 Task: Find connections with filter location Watford with filter topic #Tipswith filter profile language French with filter current company Capillary Technologies with filter school Mahatma Gandhi Kashi Vidyapeeth with filter industry Events Services with filter service category Auto Insurance with filter keywords title Sales Engineer
Action: Mouse moved to (573, 79)
Screenshot: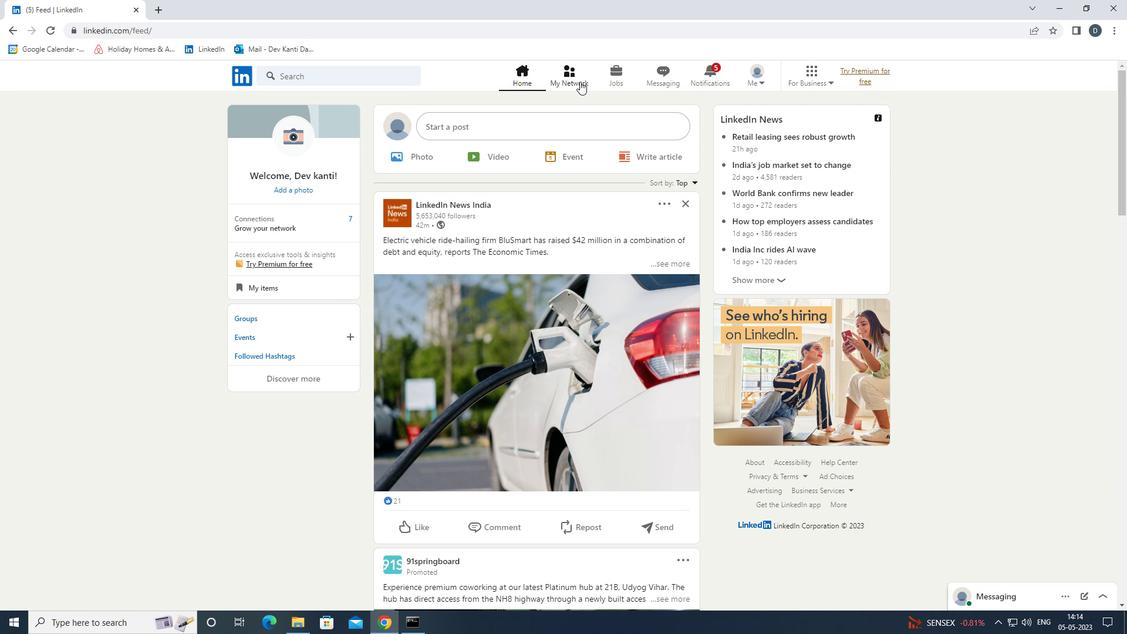 
Action: Mouse pressed left at (573, 79)
Screenshot: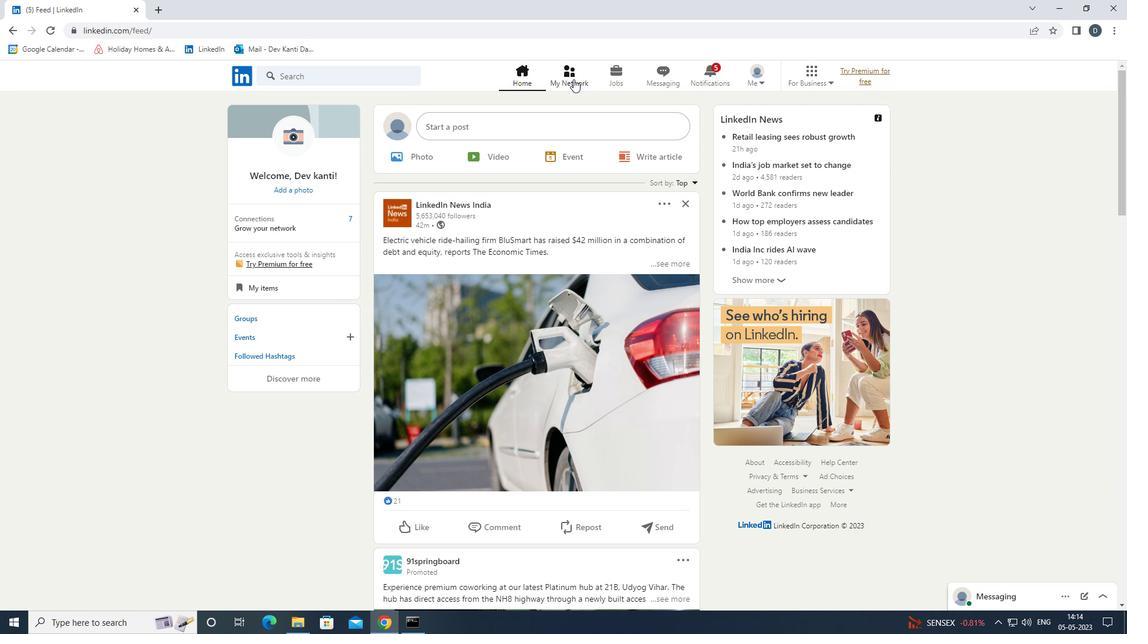 
Action: Mouse moved to (388, 136)
Screenshot: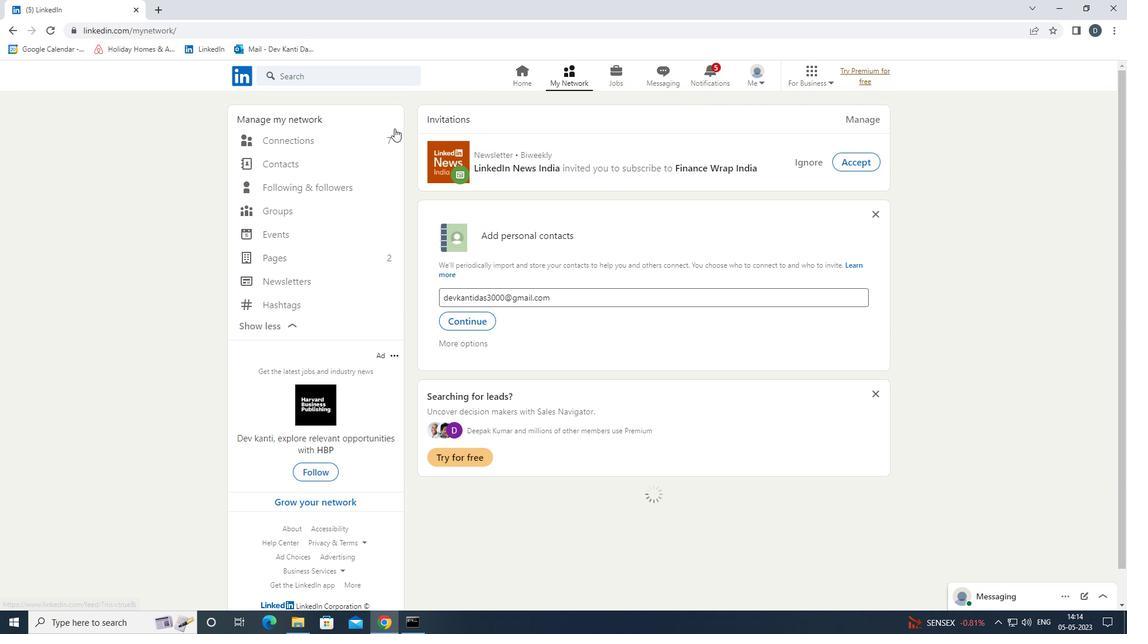 
Action: Mouse pressed left at (388, 136)
Screenshot: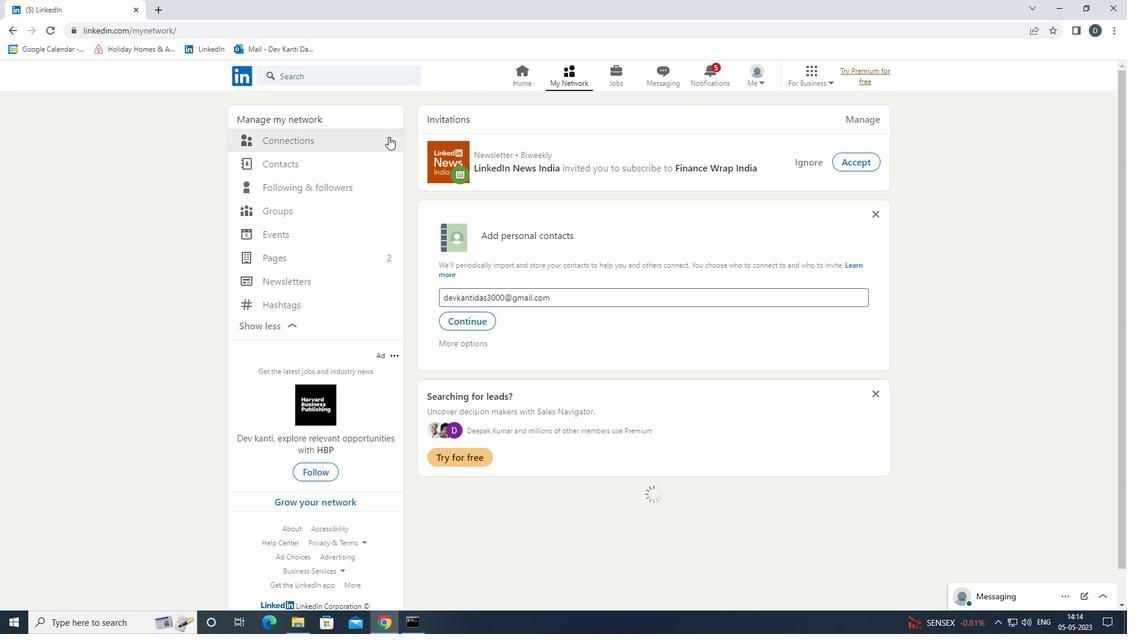 
Action: Mouse moved to (650, 137)
Screenshot: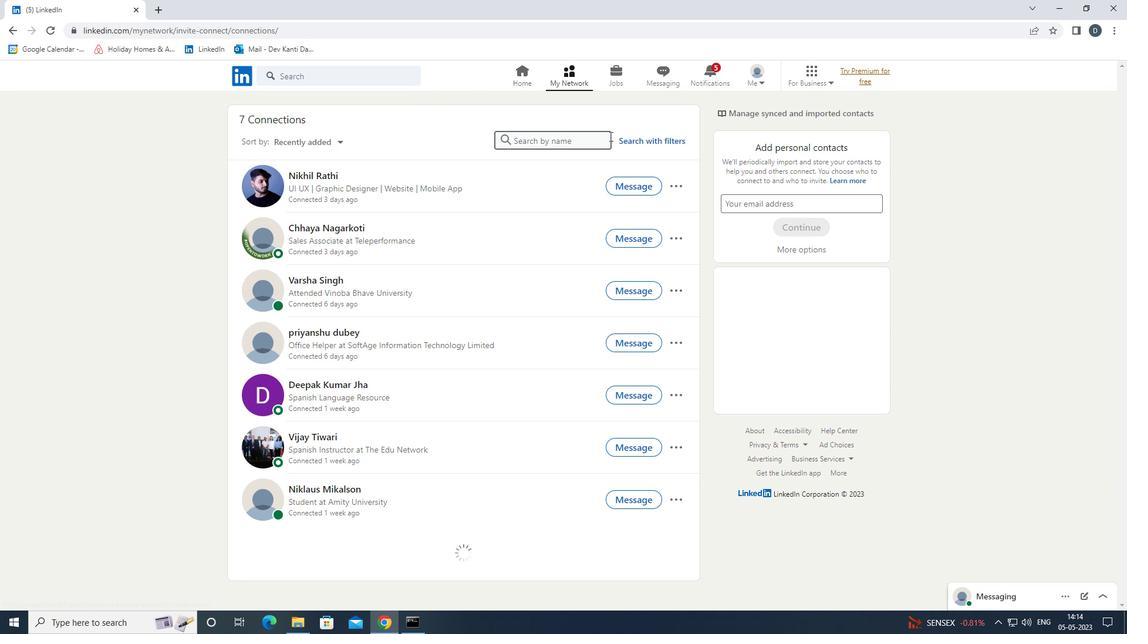 
Action: Mouse pressed left at (650, 137)
Screenshot: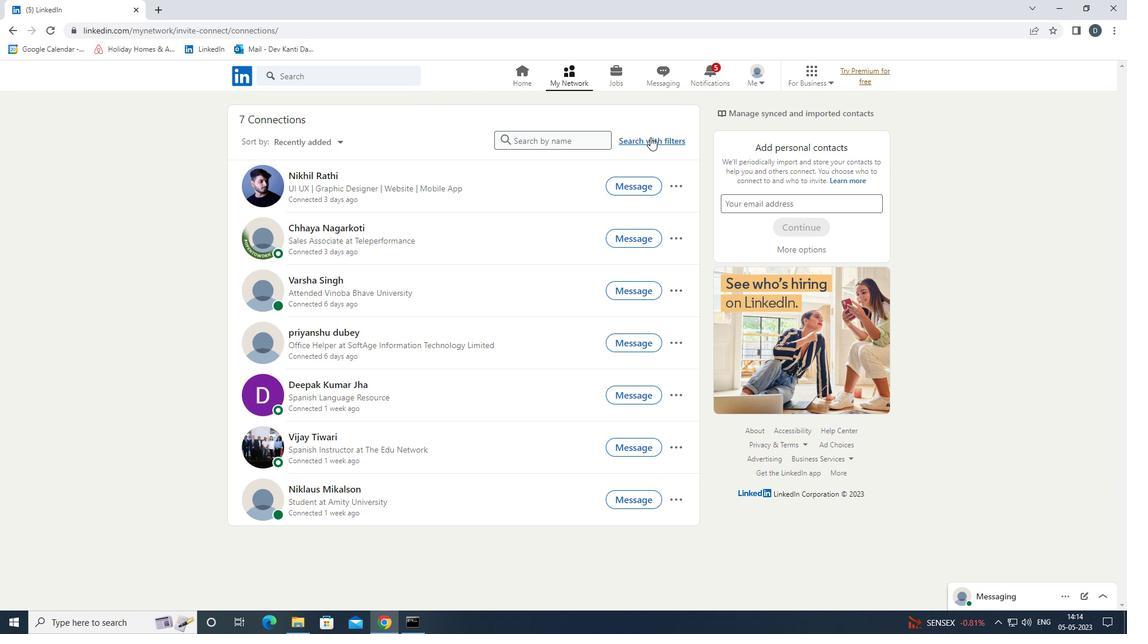 
Action: Mouse moved to (597, 108)
Screenshot: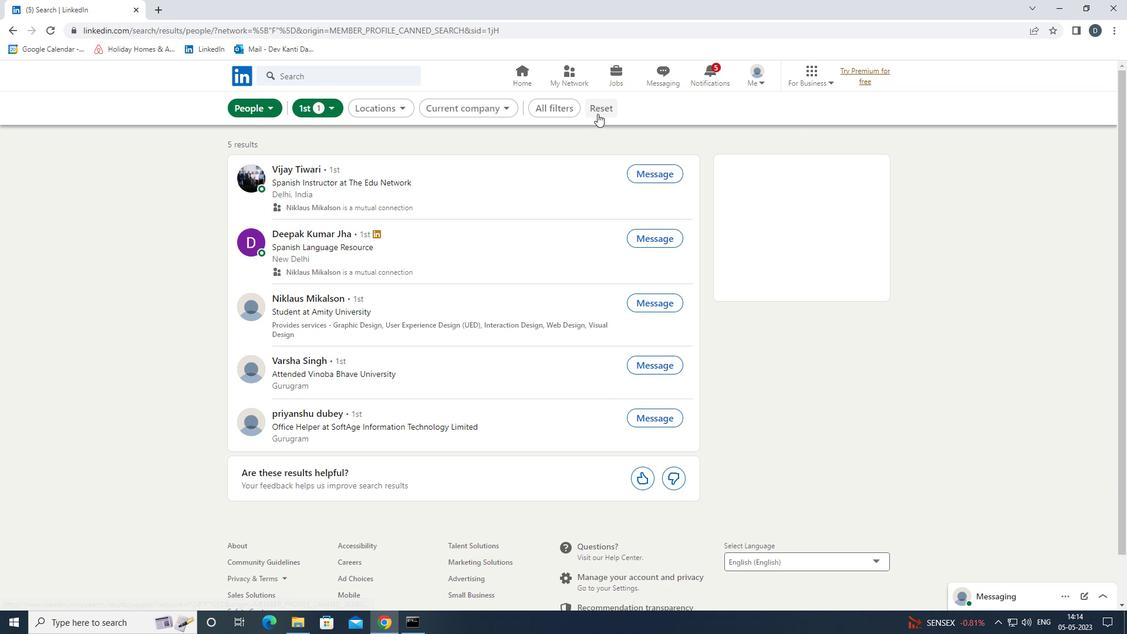 
Action: Mouse pressed left at (597, 108)
Screenshot: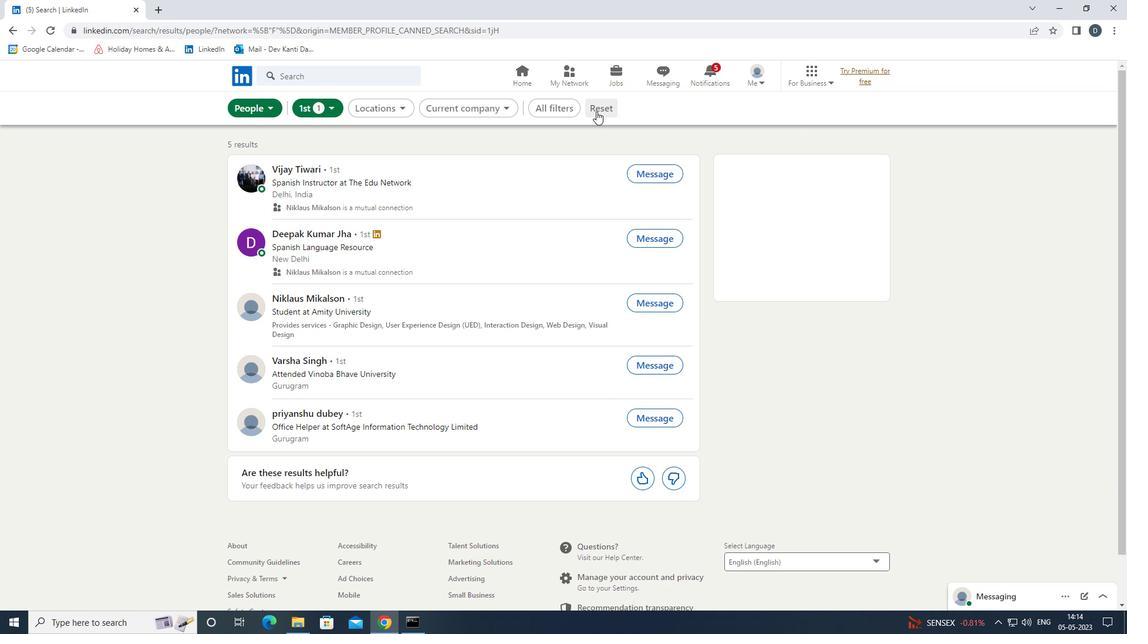 
Action: Mouse moved to (581, 105)
Screenshot: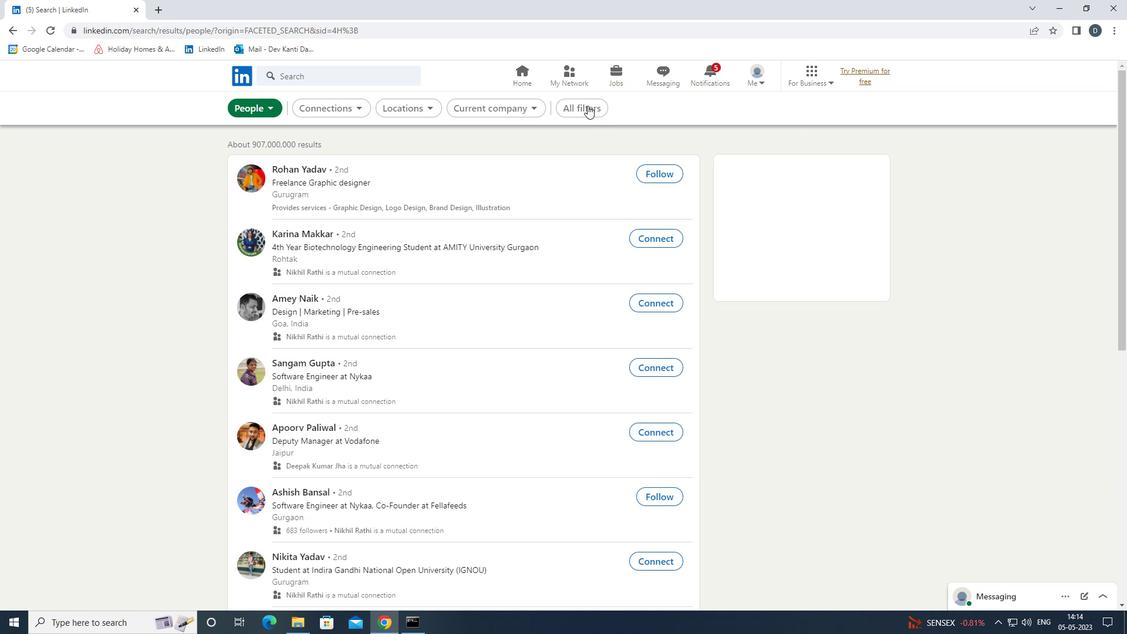 
Action: Mouse pressed left at (581, 105)
Screenshot: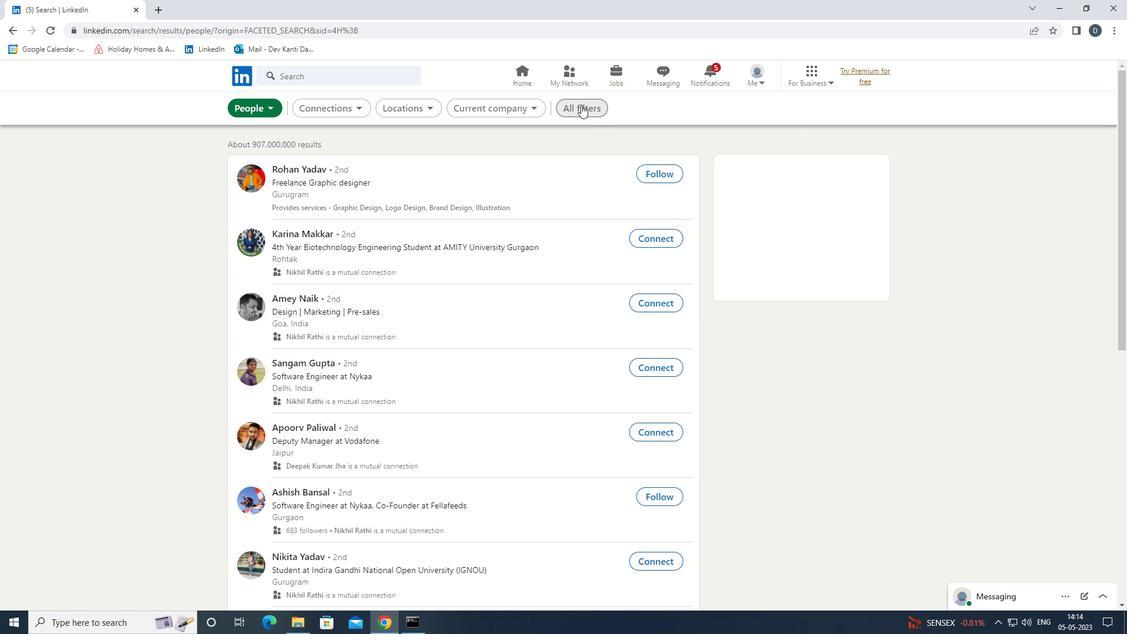 
Action: Mouse moved to (942, 340)
Screenshot: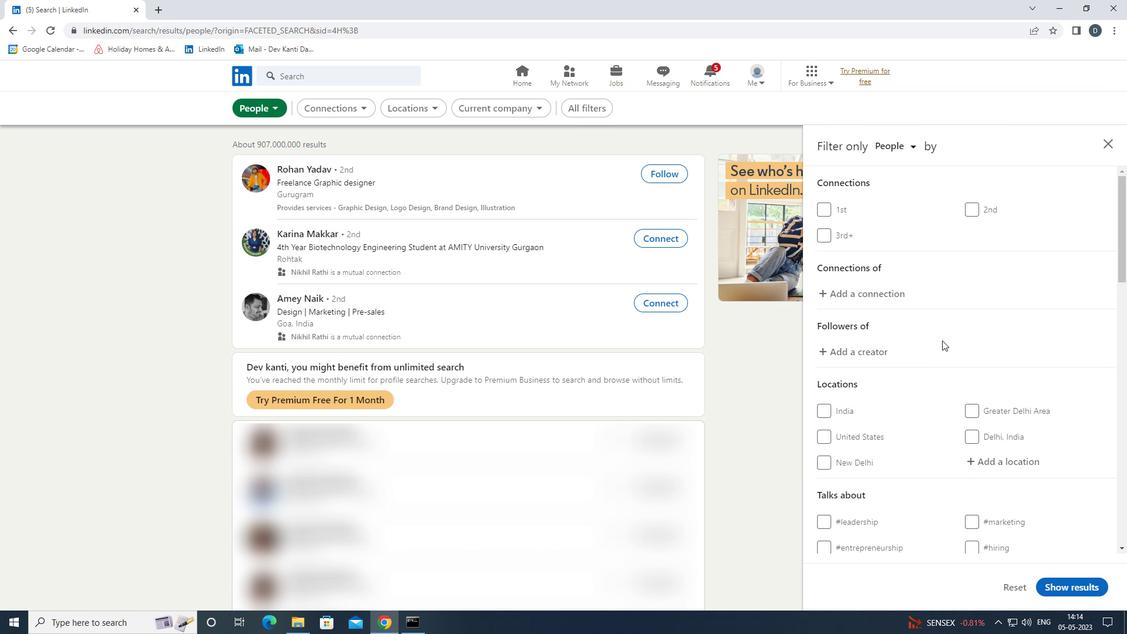 
Action: Mouse scrolled (942, 340) with delta (0, 0)
Screenshot: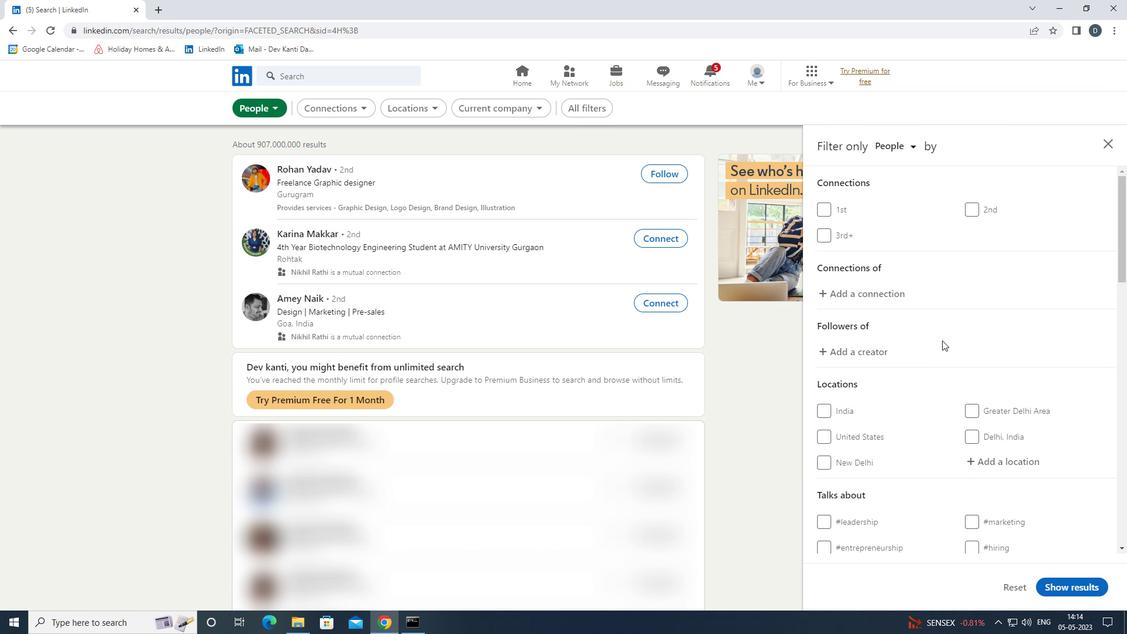
Action: Mouse moved to (944, 341)
Screenshot: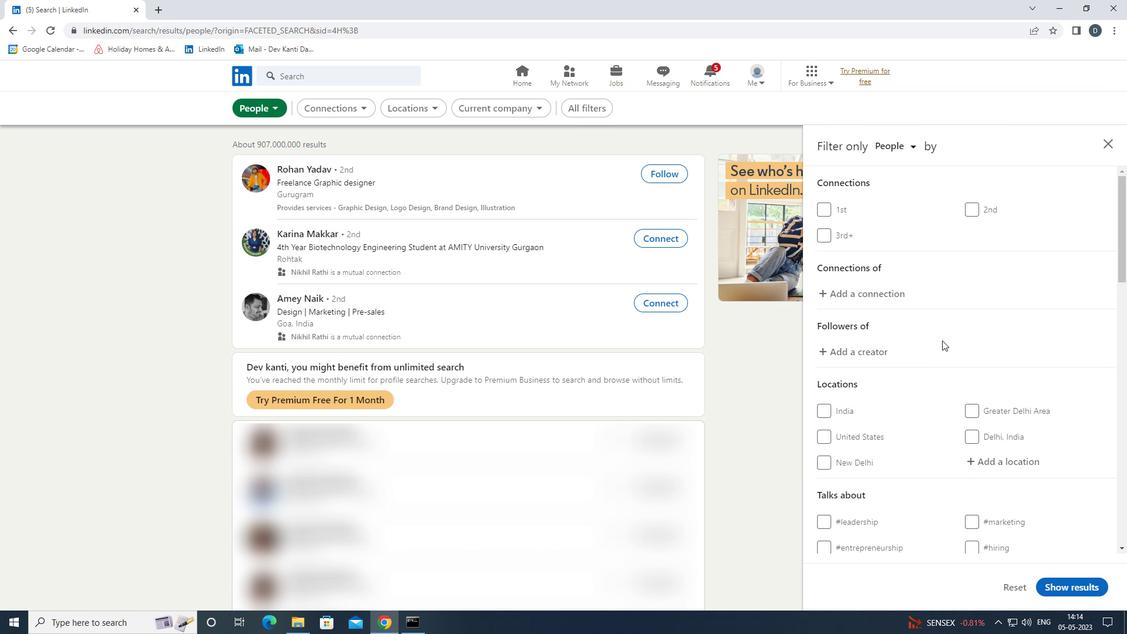 
Action: Mouse scrolled (944, 341) with delta (0, 0)
Screenshot: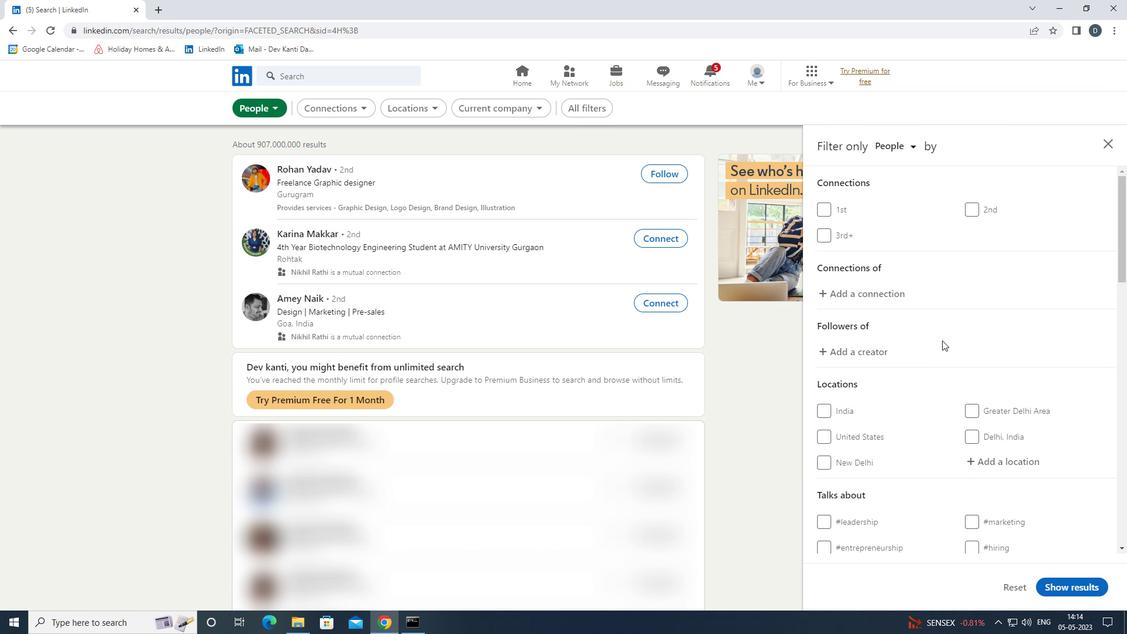 
Action: Mouse moved to (980, 342)
Screenshot: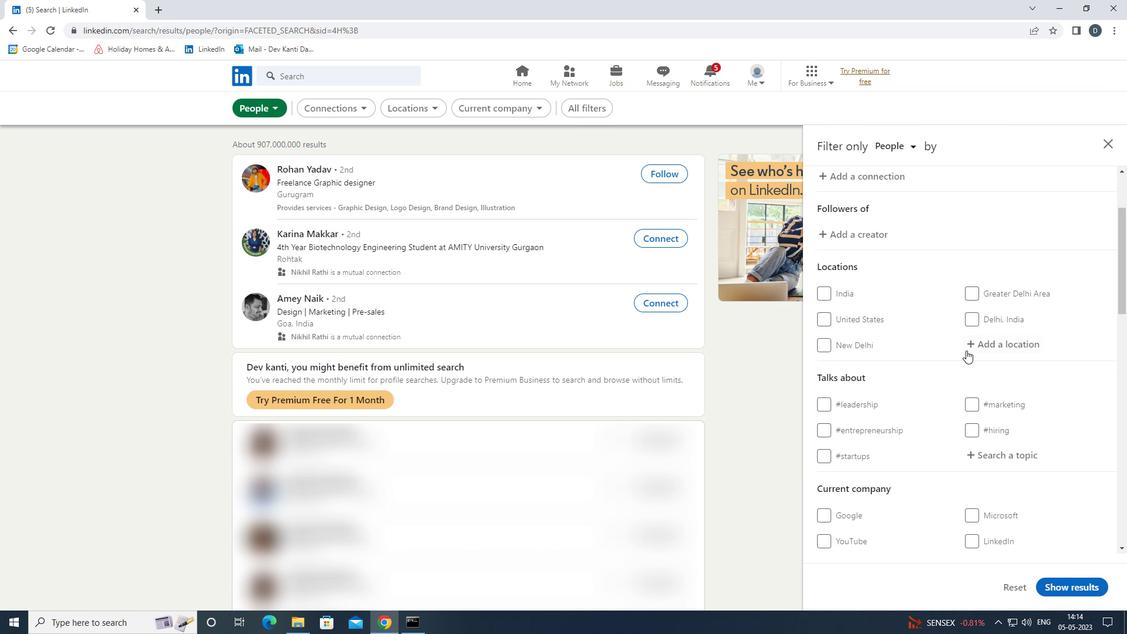 
Action: Mouse pressed left at (980, 342)
Screenshot: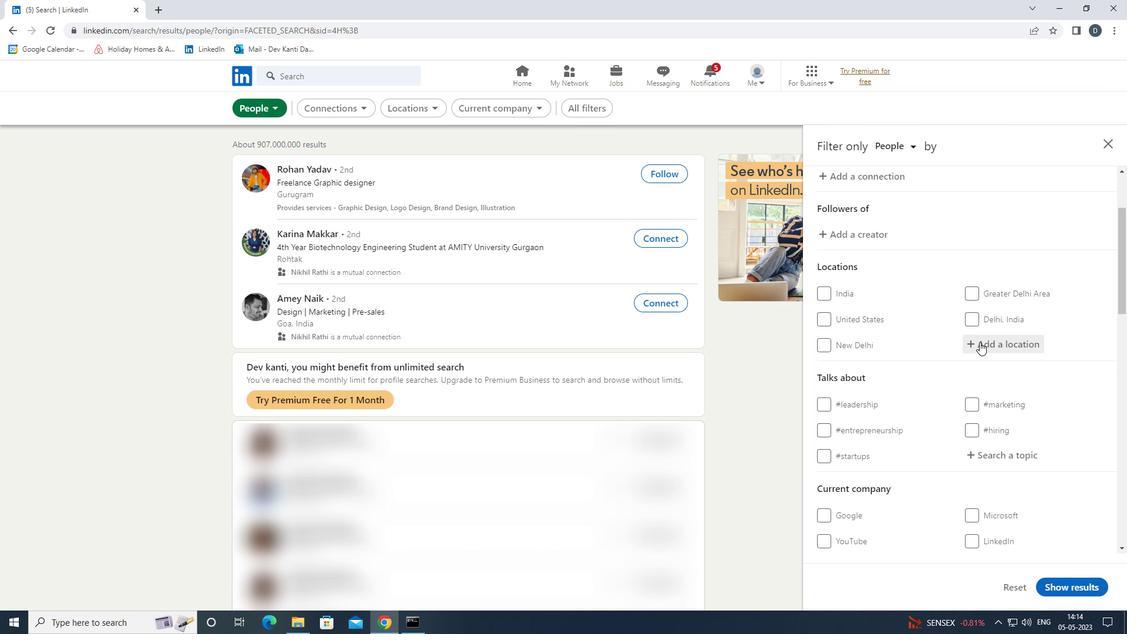 
Action: Key pressed <Key.shift><Key.shift><Key.shift><Key.shift><Key.shift><Key.shift><Key.shift>WATFORD<Key.down><Key.enter>
Screenshot: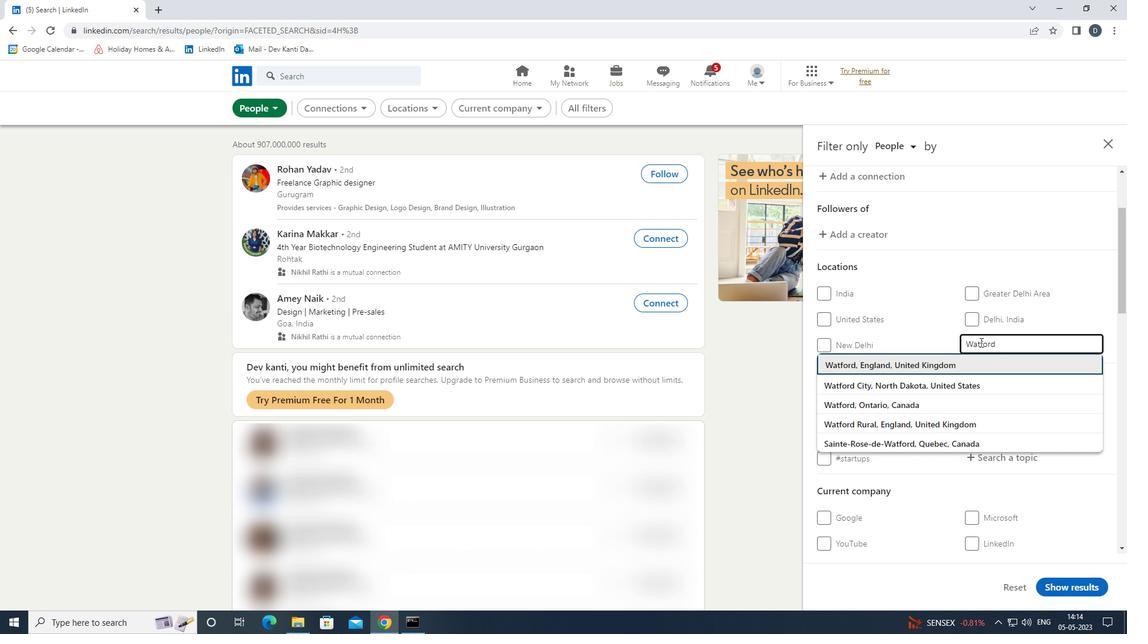 
Action: Mouse moved to (980, 337)
Screenshot: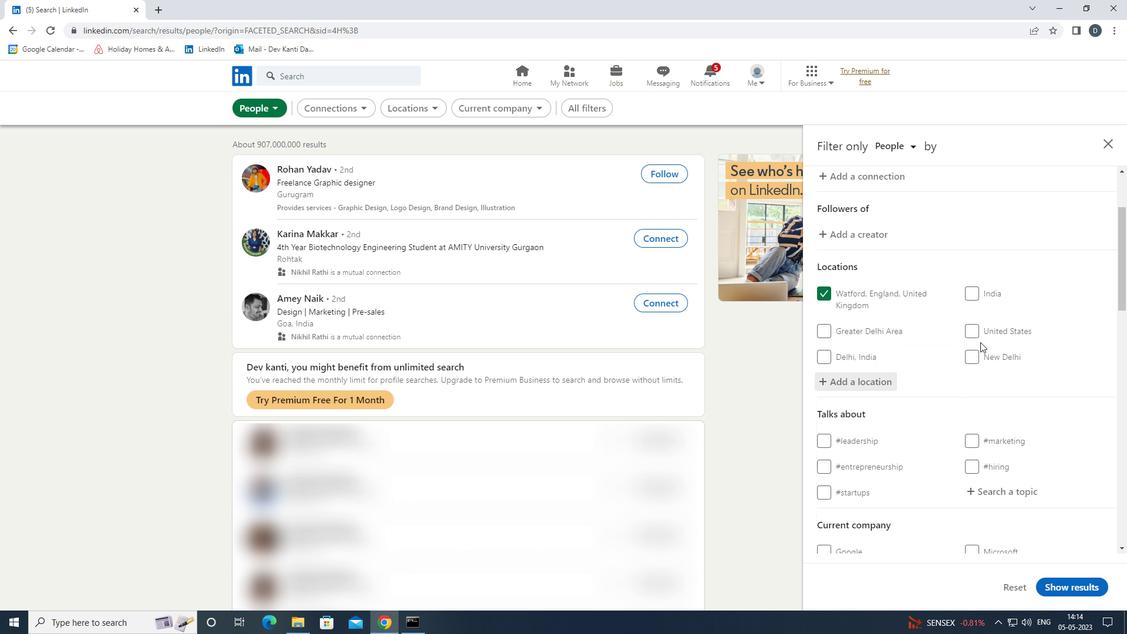 
Action: Mouse scrolled (980, 337) with delta (0, 0)
Screenshot: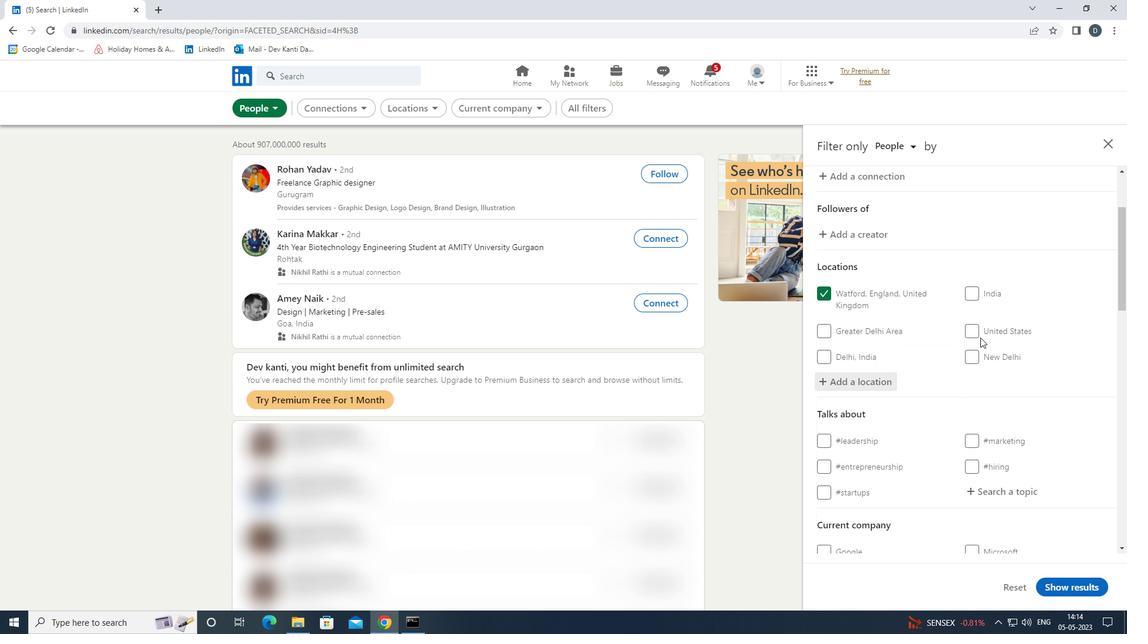 
Action: Mouse scrolled (980, 337) with delta (0, 0)
Screenshot: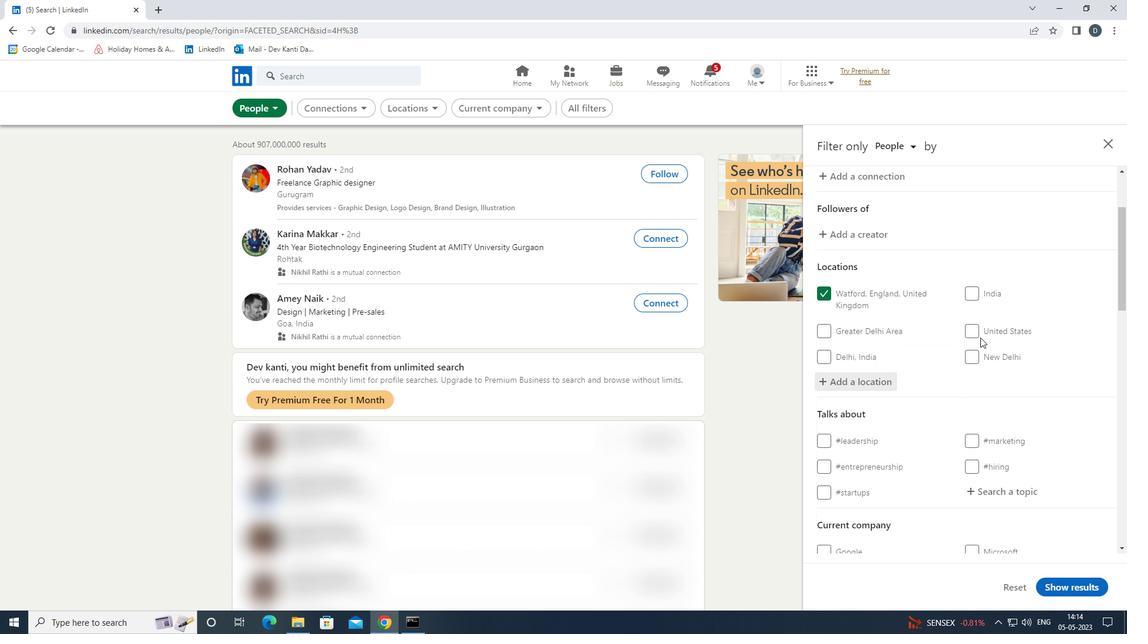 
Action: Mouse moved to (988, 372)
Screenshot: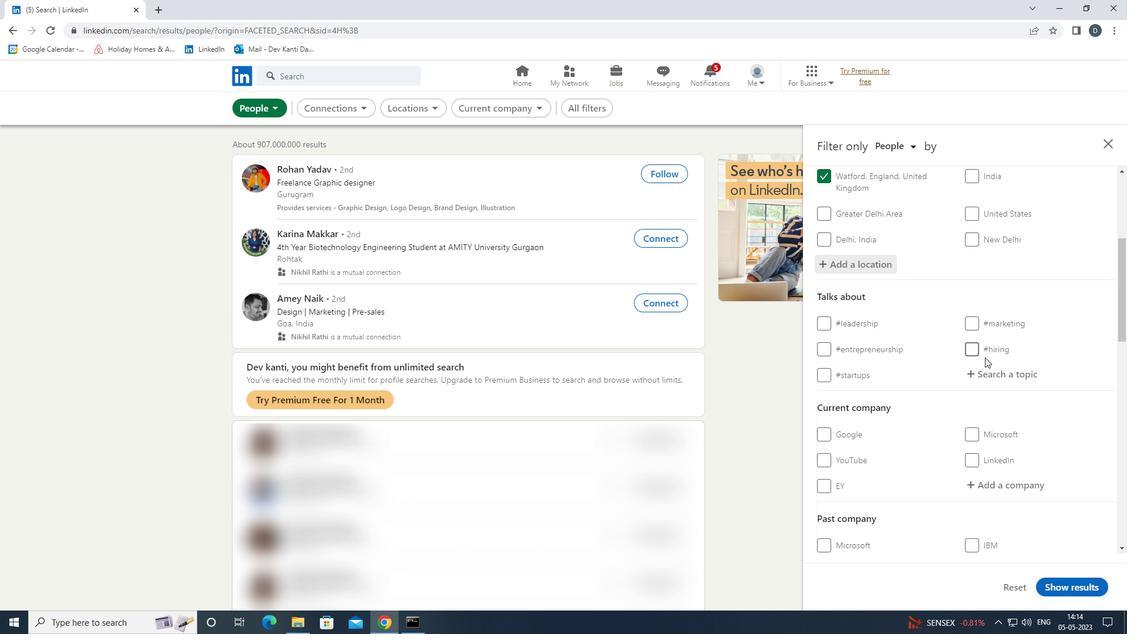 
Action: Mouse pressed left at (988, 372)
Screenshot: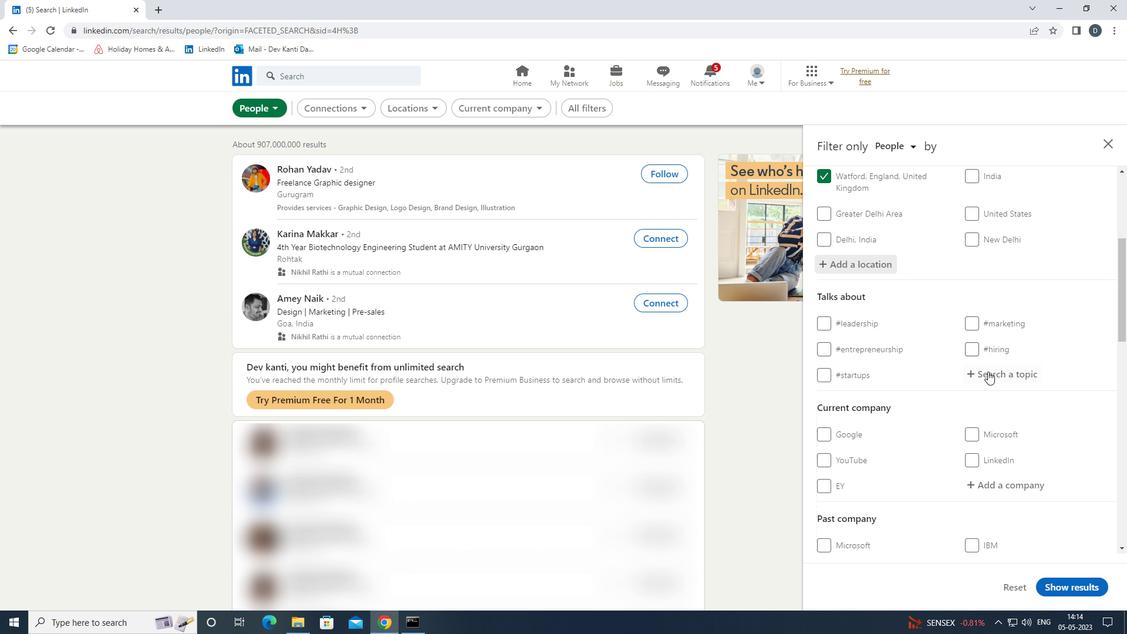 
Action: Mouse moved to (987, 375)
Screenshot: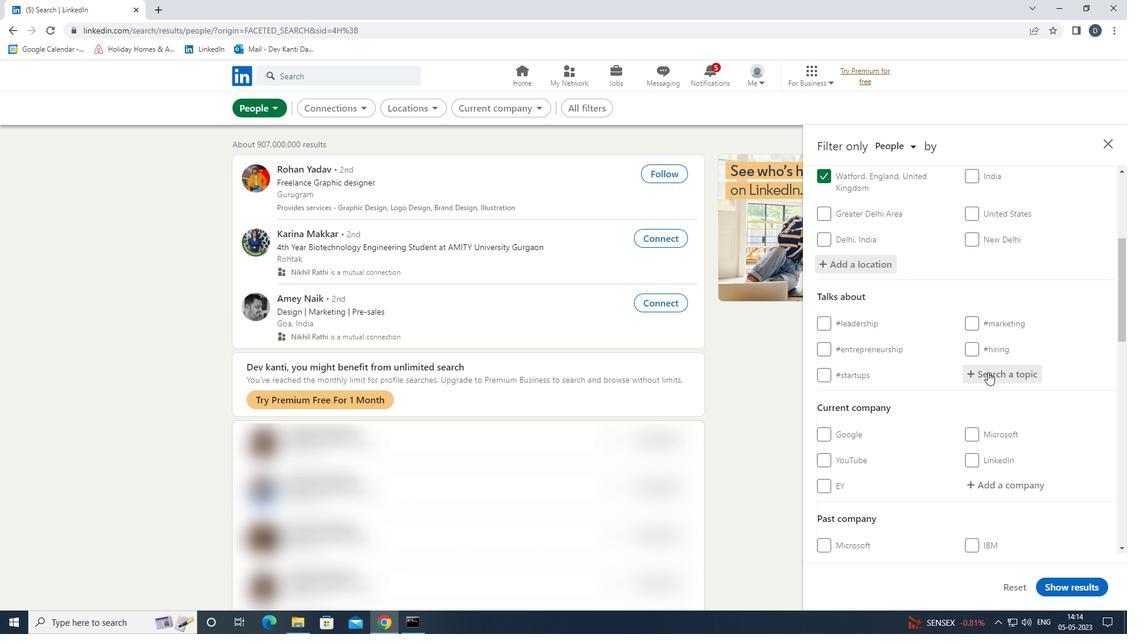 
Action: Key pressed <Key.shift><Key.shift><Key.shift><Key.shift><Key.shift>TIPS<Key.down><Key.enter>
Screenshot: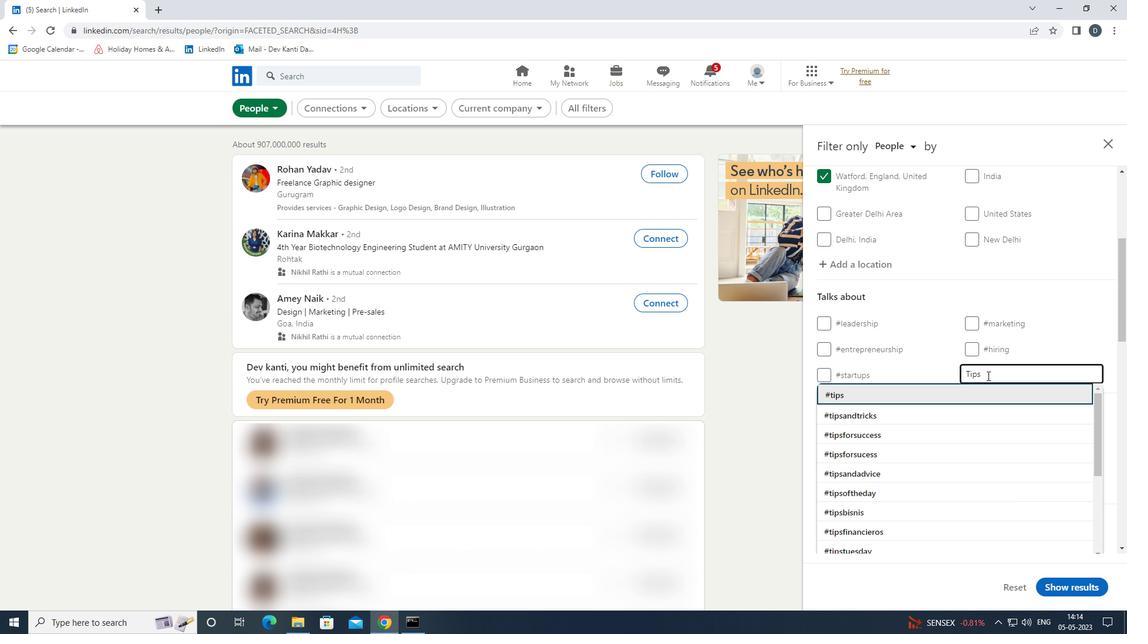 
Action: Mouse moved to (987, 375)
Screenshot: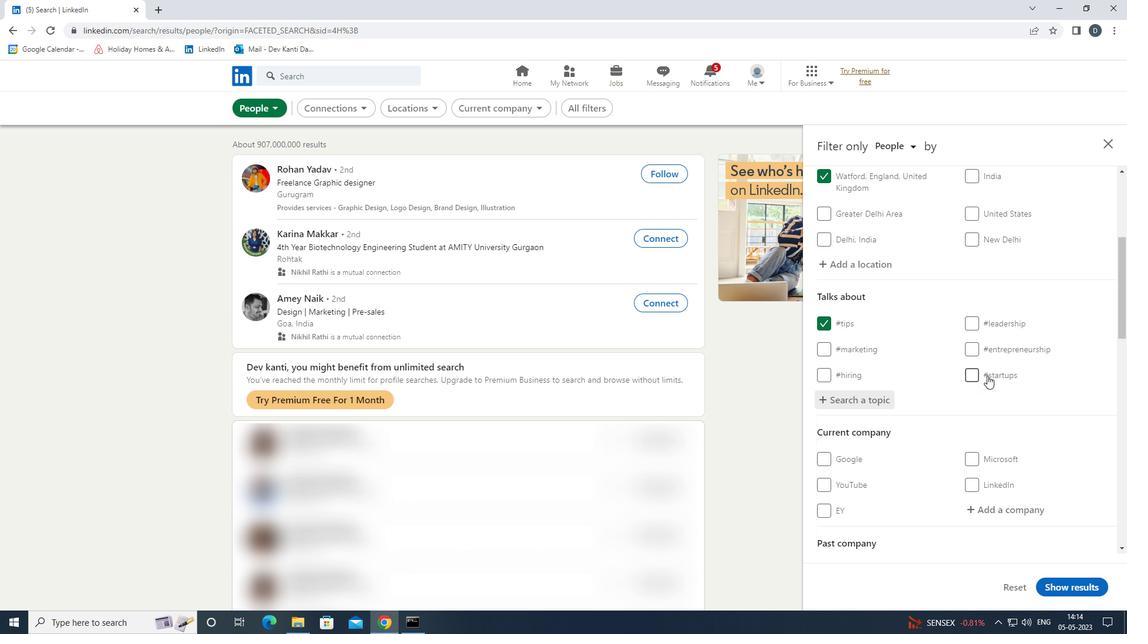 
Action: Mouse scrolled (987, 375) with delta (0, 0)
Screenshot: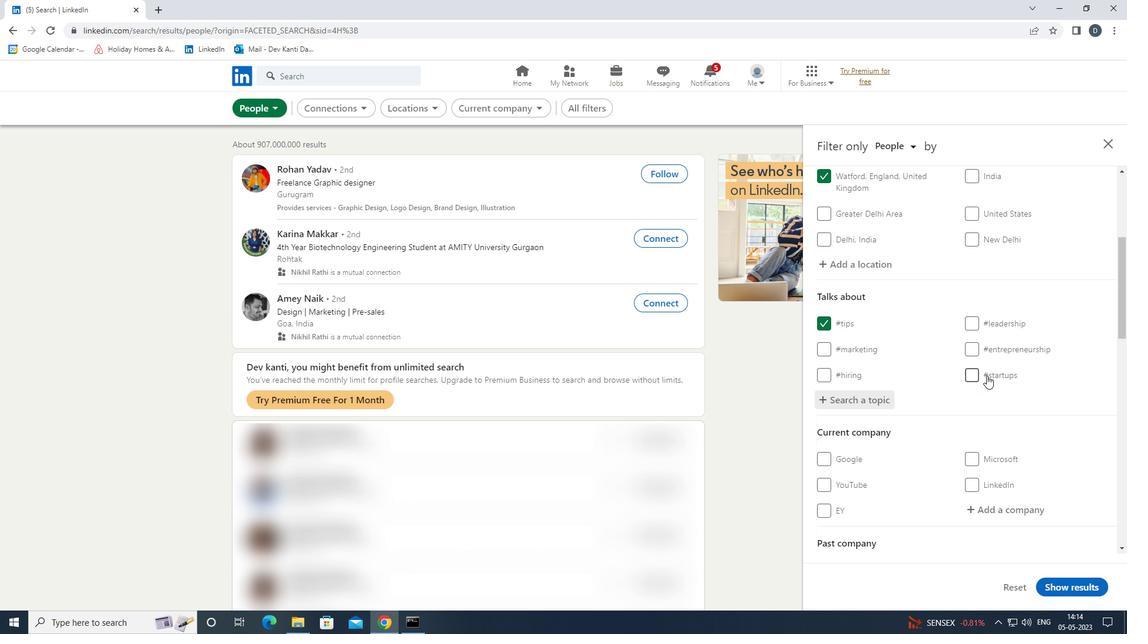 
Action: Mouse scrolled (987, 375) with delta (0, 0)
Screenshot: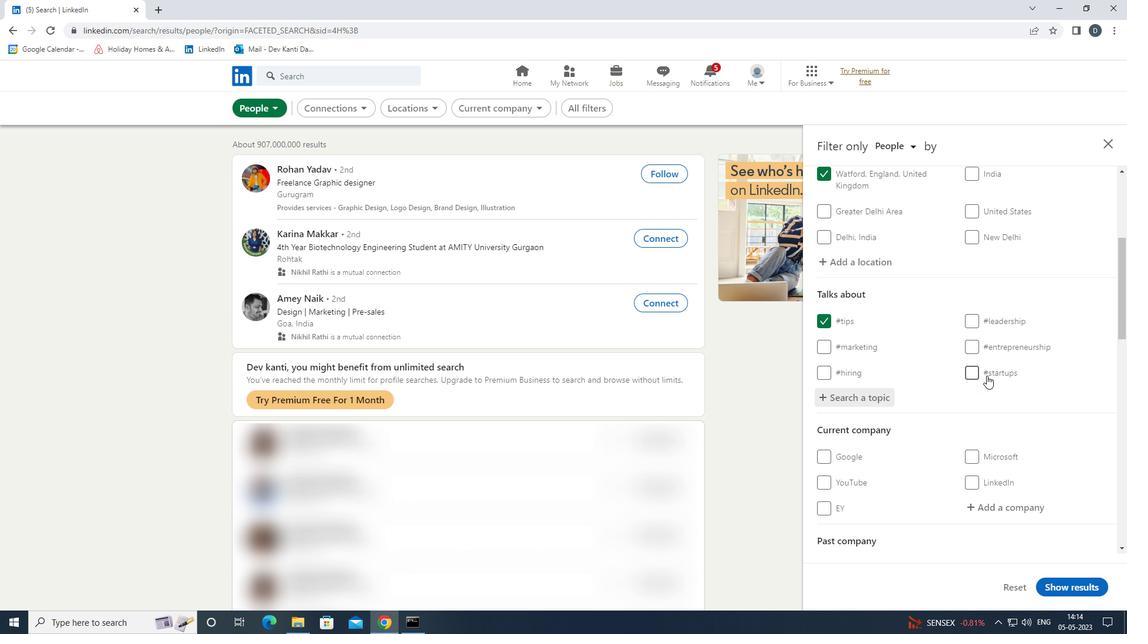 
Action: Mouse moved to (982, 377)
Screenshot: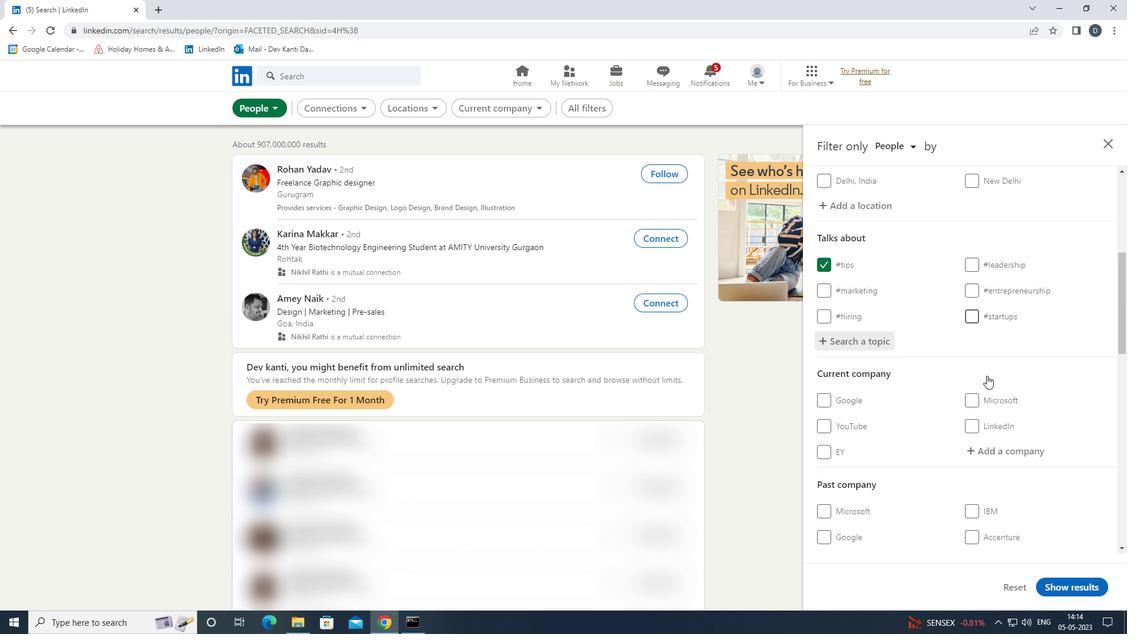 
Action: Mouse scrolled (982, 376) with delta (0, 0)
Screenshot: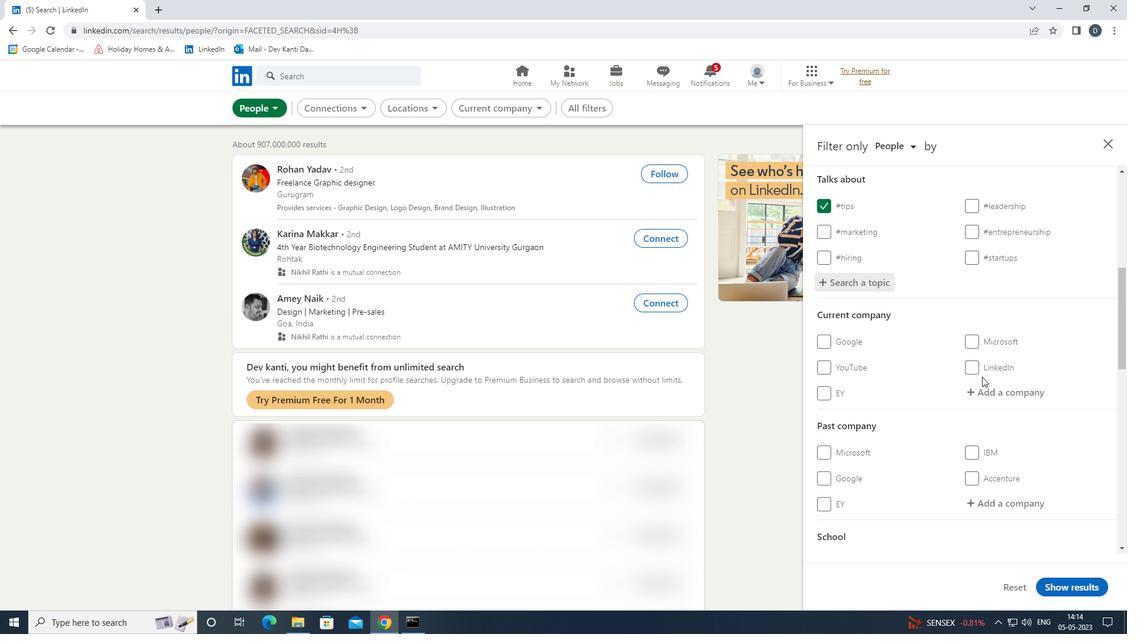 
Action: Mouse scrolled (982, 376) with delta (0, 0)
Screenshot: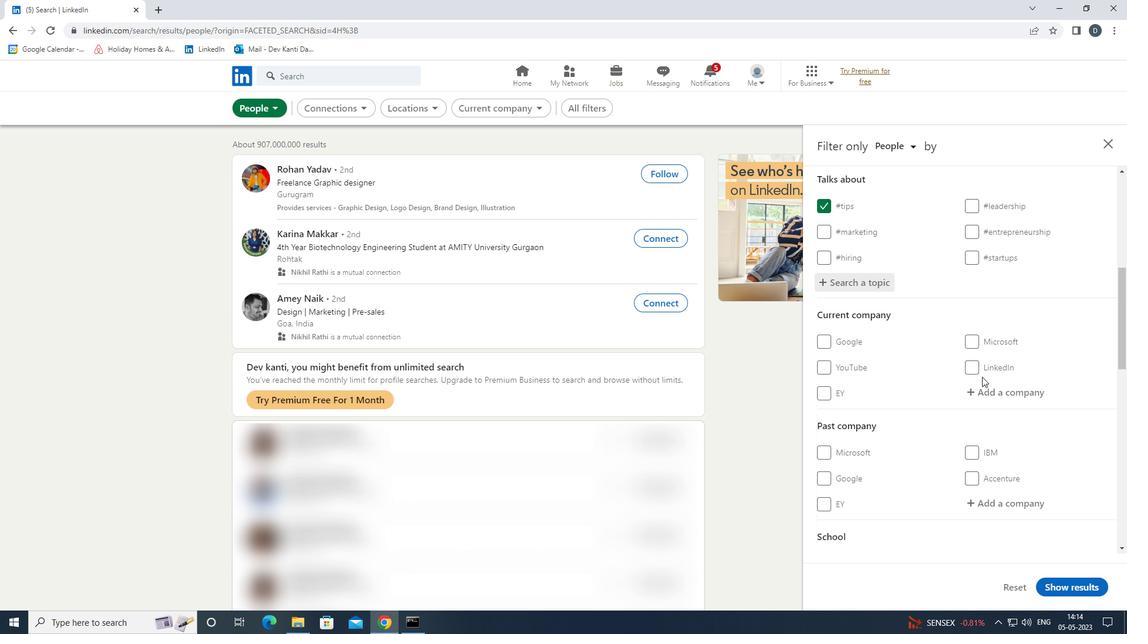 
Action: Mouse scrolled (982, 376) with delta (0, 0)
Screenshot: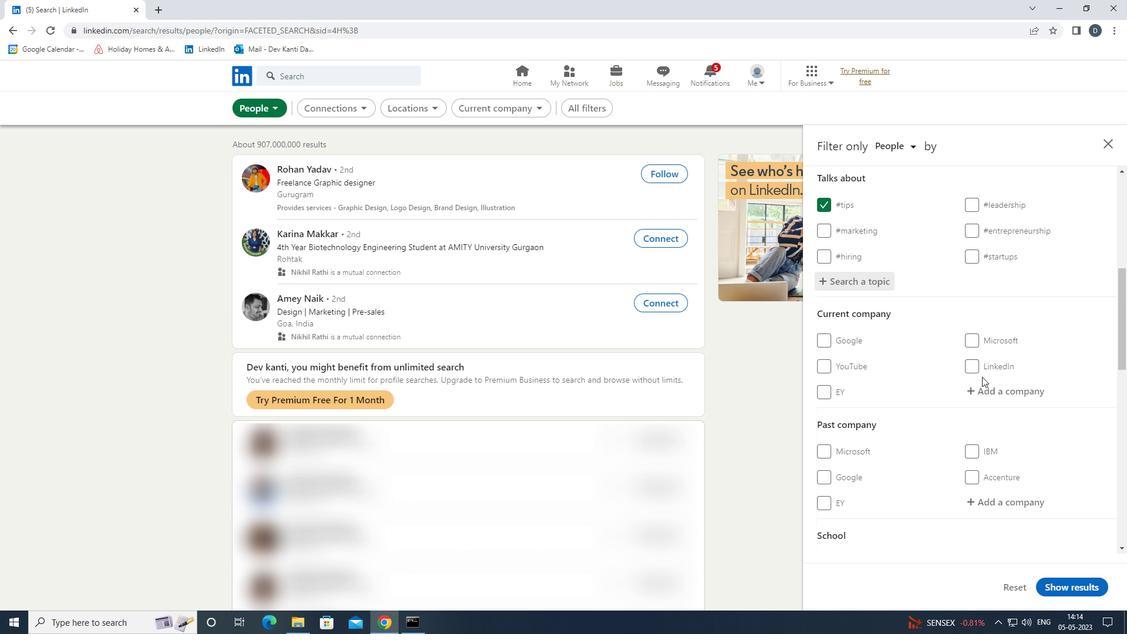
Action: Mouse scrolled (982, 376) with delta (0, 0)
Screenshot: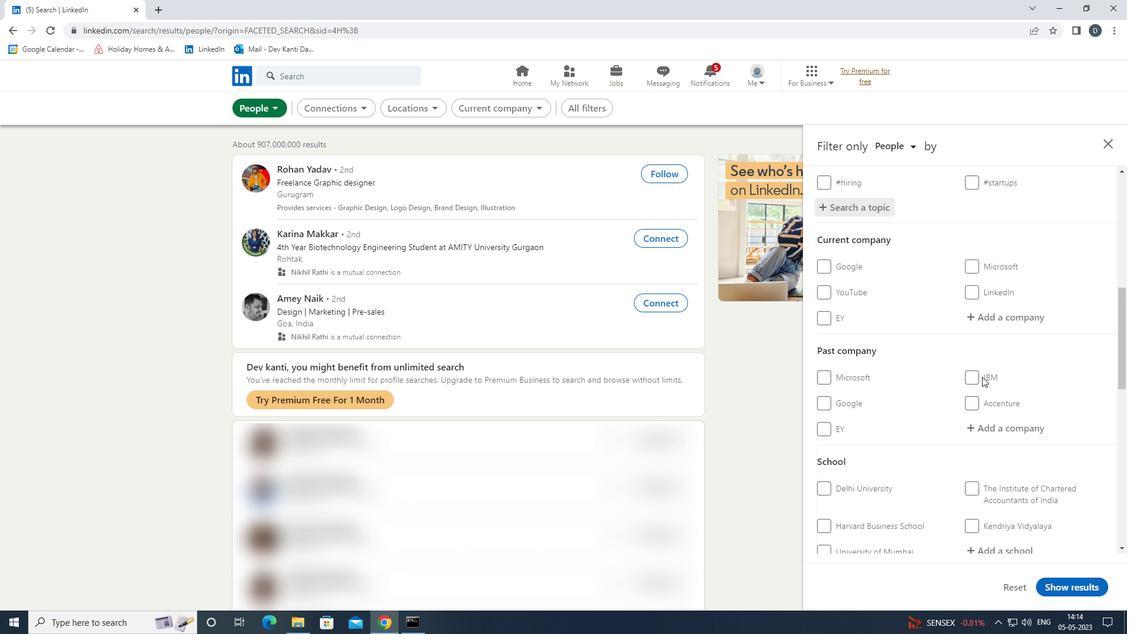
Action: Mouse moved to (982, 377)
Screenshot: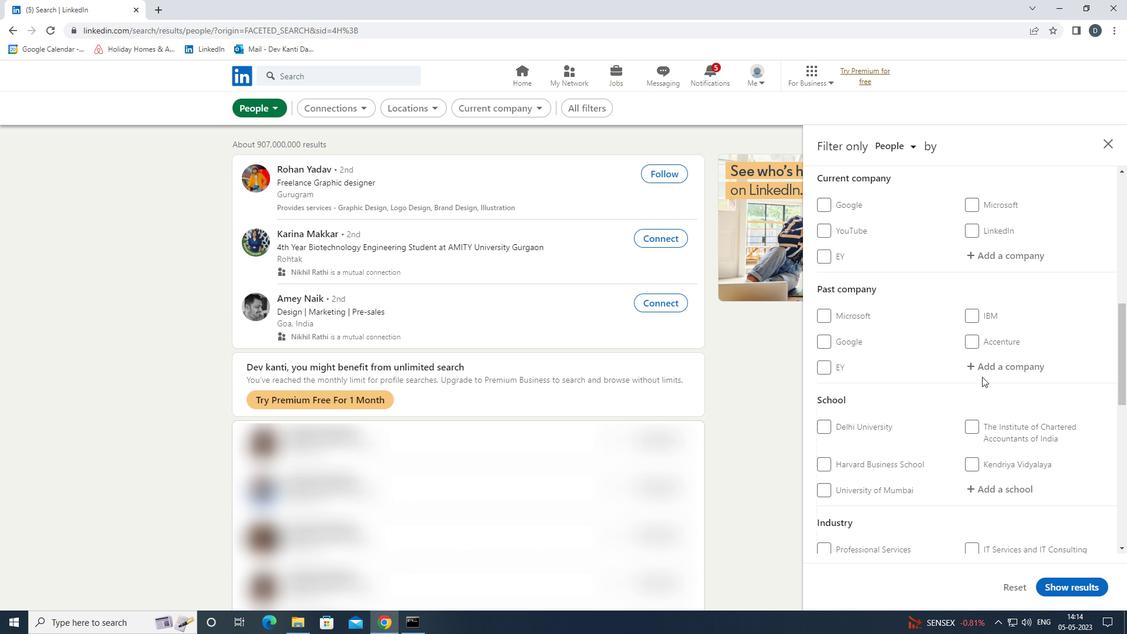 
Action: Mouse scrolled (982, 377) with delta (0, 0)
Screenshot: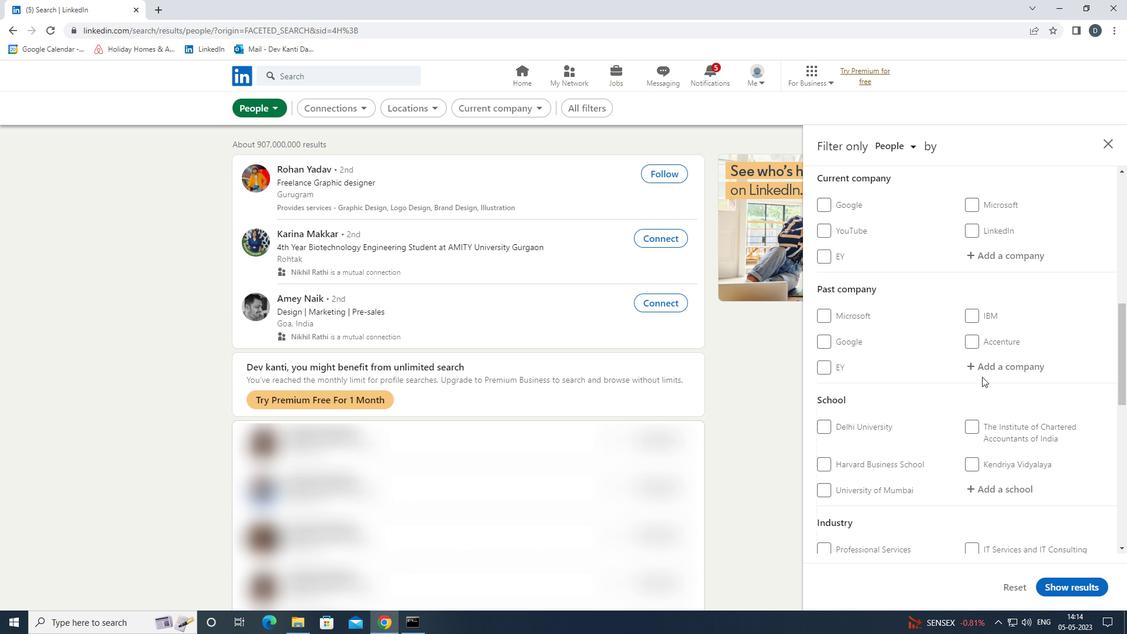 
Action: Mouse scrolled (982, 377) with delta (0, 0)
Screenshot: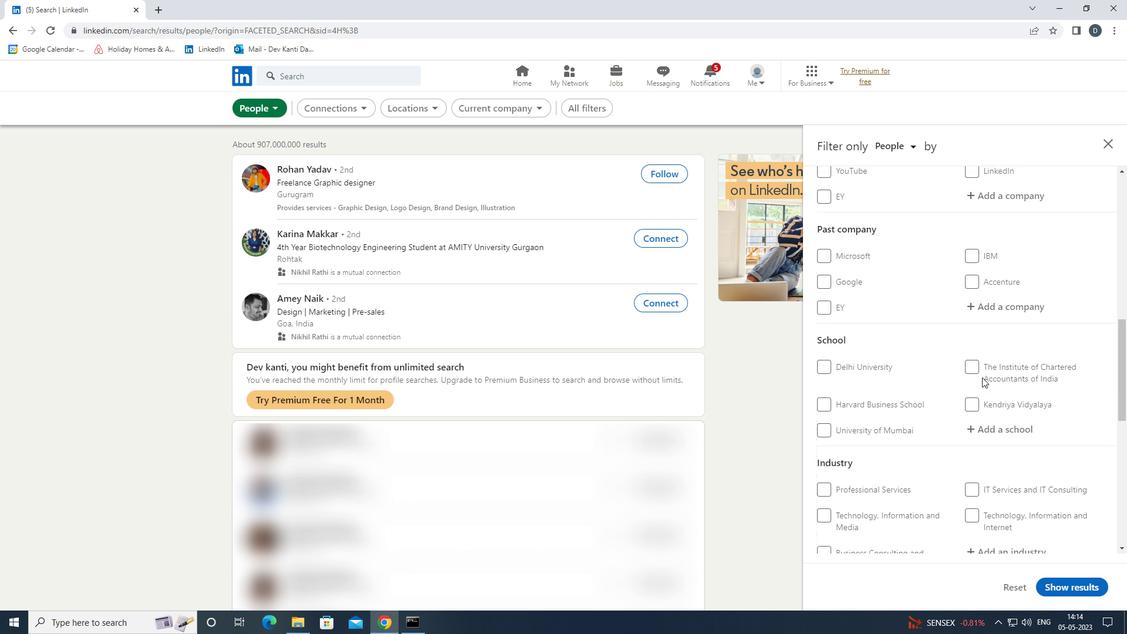 
Action: Mouse moved to (982, 382)
Screenshot: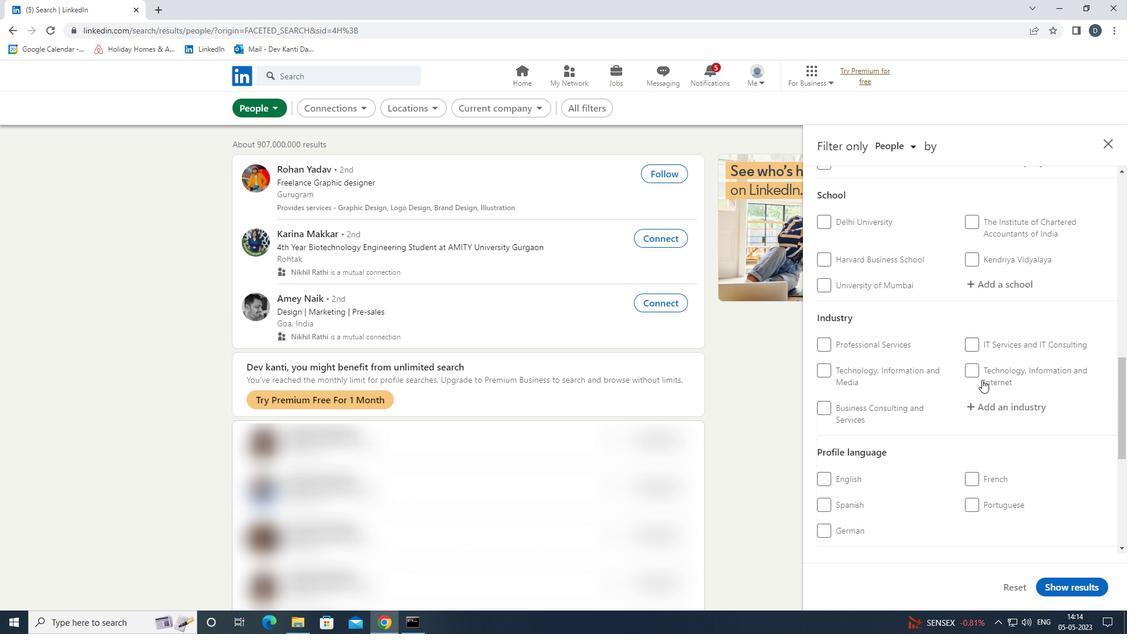 
Action: Mouse scrolled (982, 381) with delta (0, 0)
Screenshot: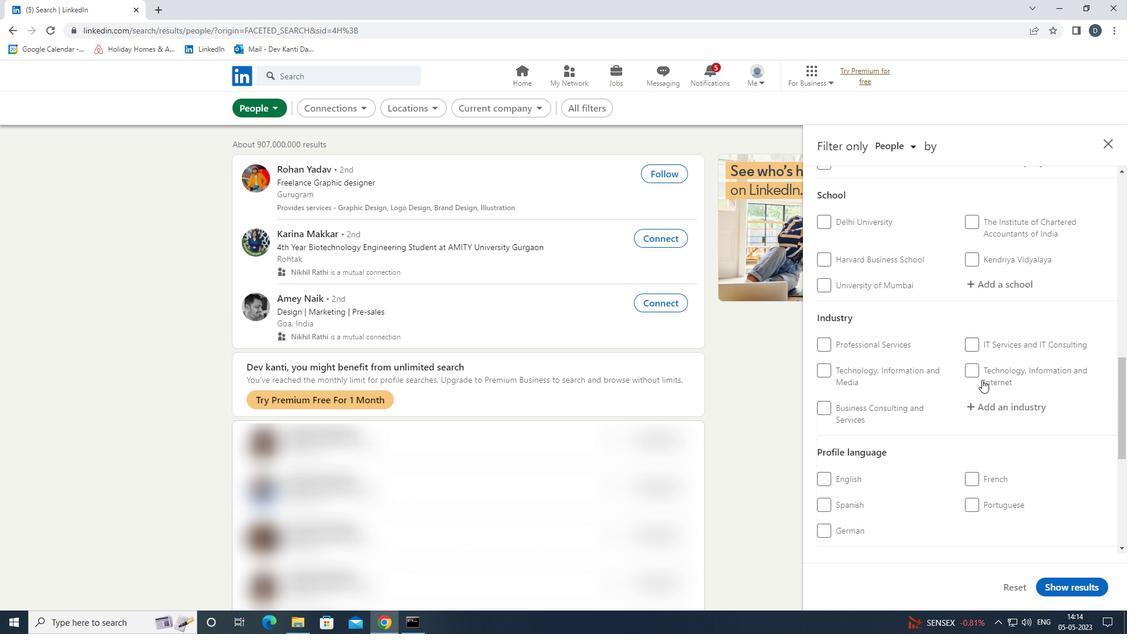 
Action: Mouse moved to (981, 404)
Screenshot: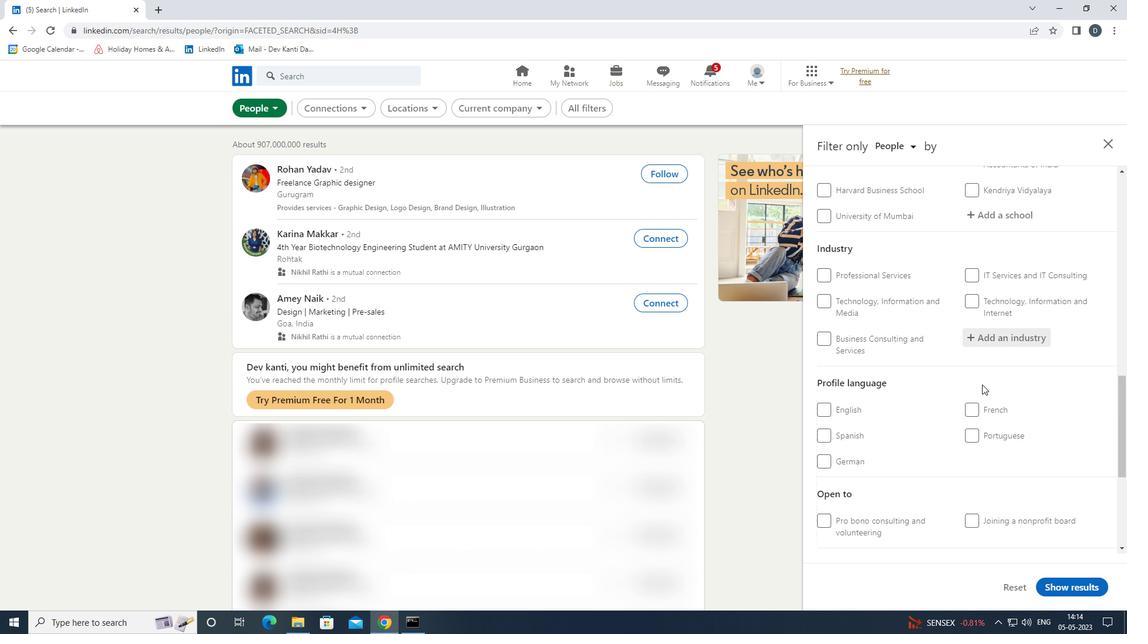 
Action: Mouse pressed left at (981, 404)
Screenshot: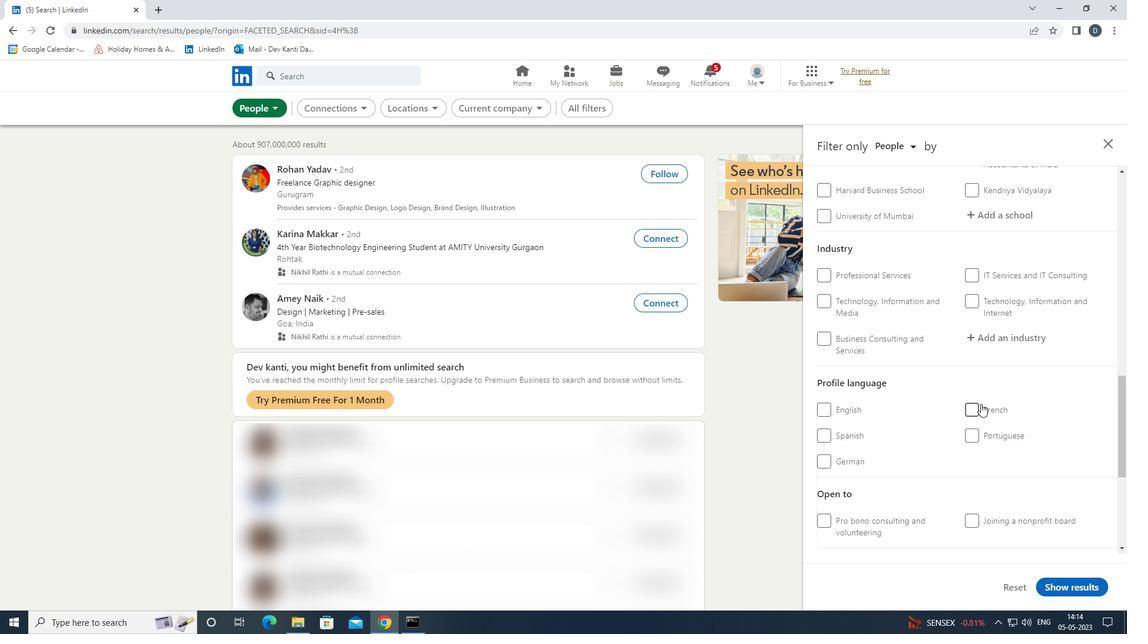 
Action: Mouse scrolled (981, 404) with delta (0, 0)
Screenshot: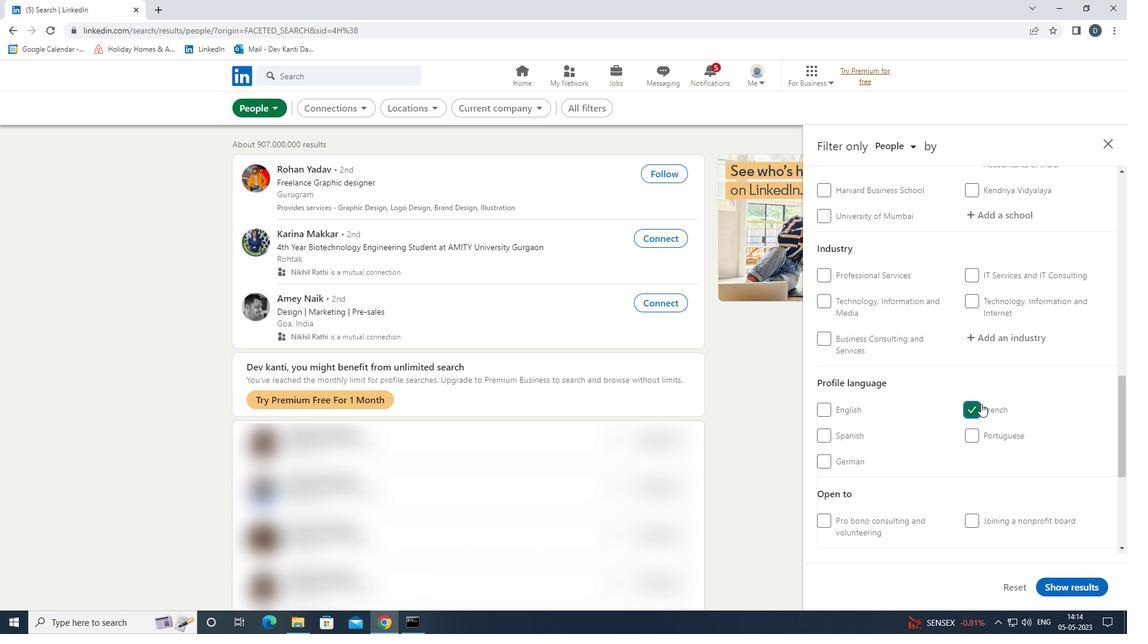 
Action: Mouse scrolled (981, 404) with delta (0, 0)
Screenshot: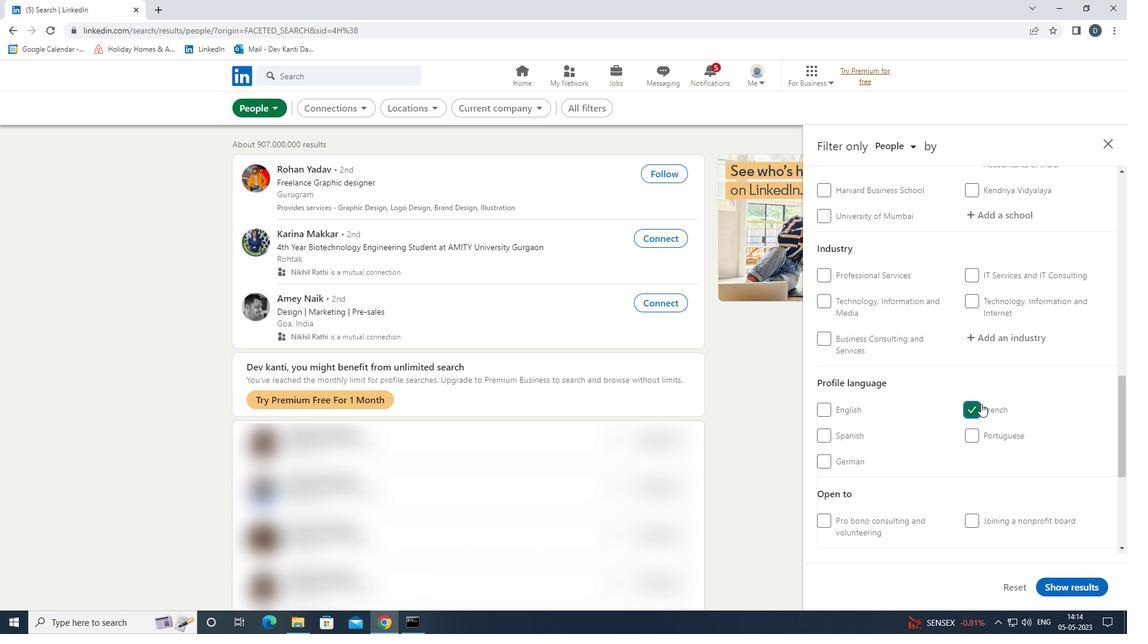 
Action: Mouse scrolled (981, 404) with delta (0, 0)
Screenshot: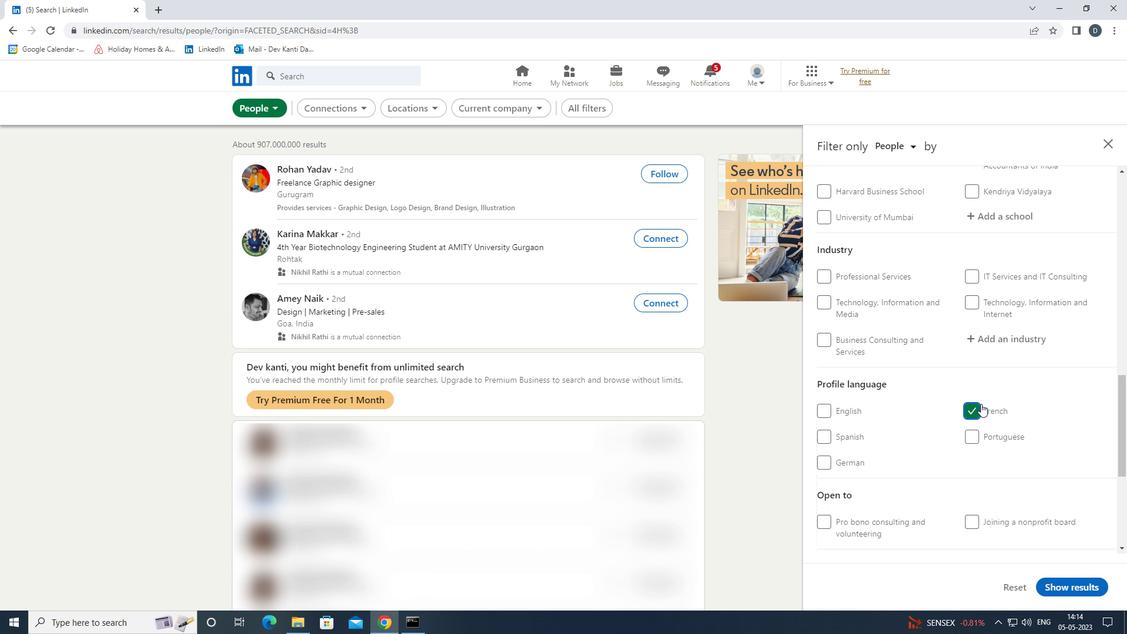 
Action: Mouse scrolled (981, 404) with delta (0, 0)
Screenshot: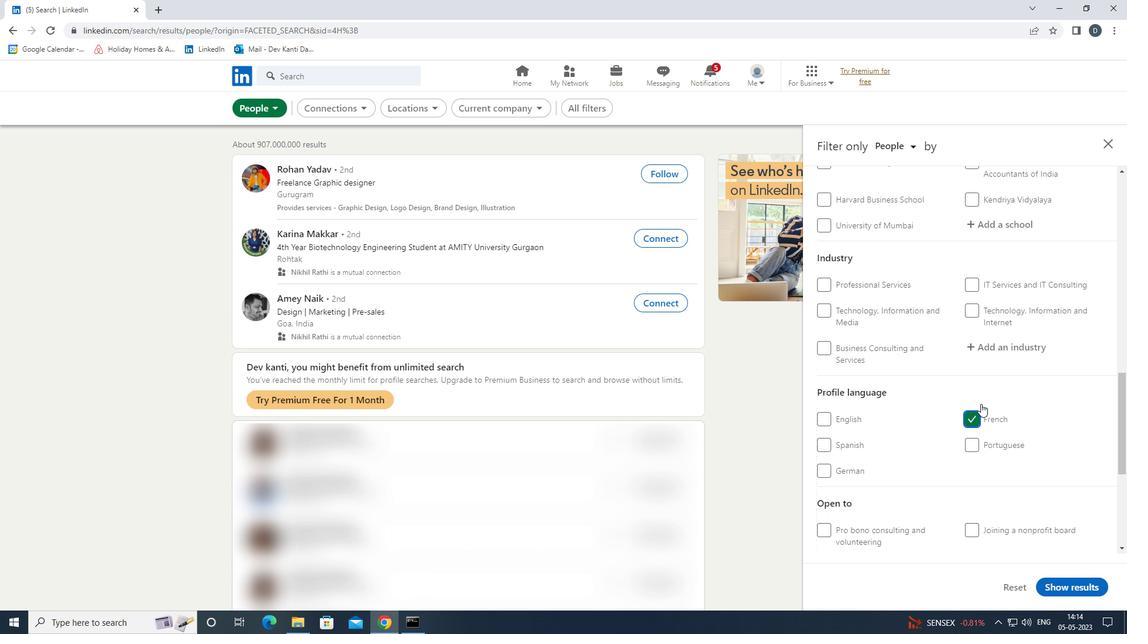 
Action: Mouse scrolled (981, 404) with delta (0, 0)
Screenshot: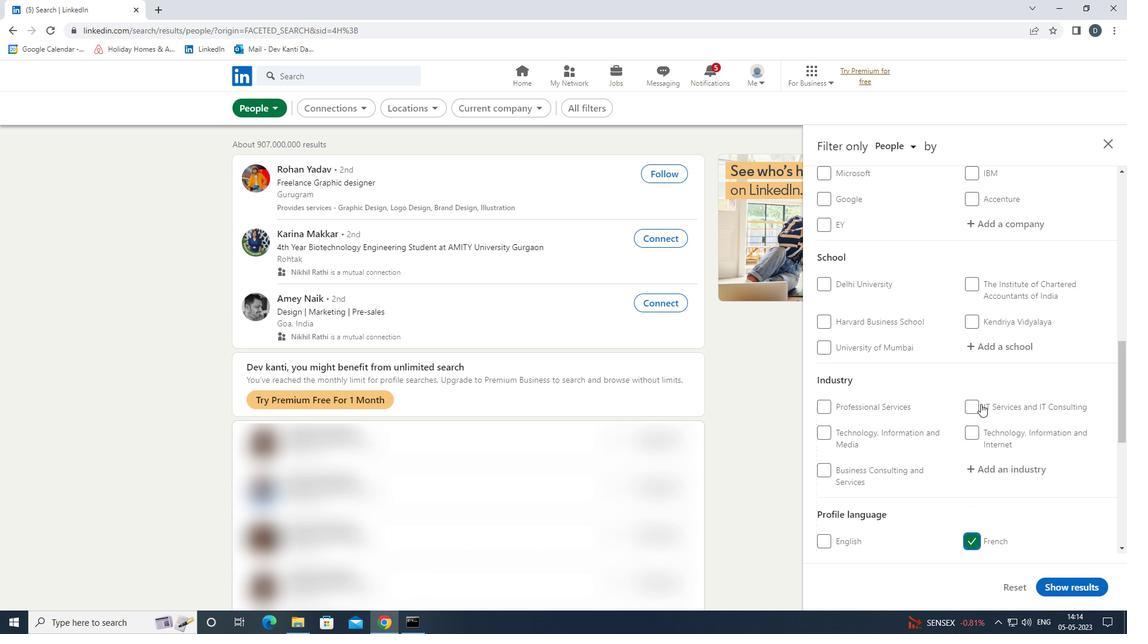 
Action: Mouse moved to (1014, 275)
Screenshot: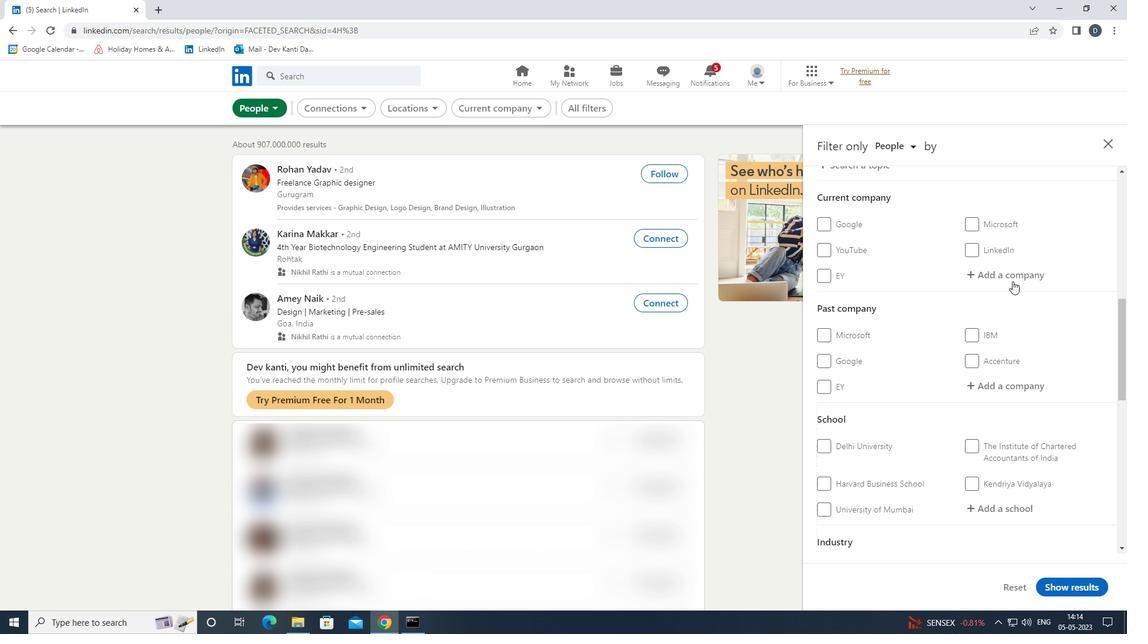
Action: Mouse pressed left at (1014, 275)
Screenshot: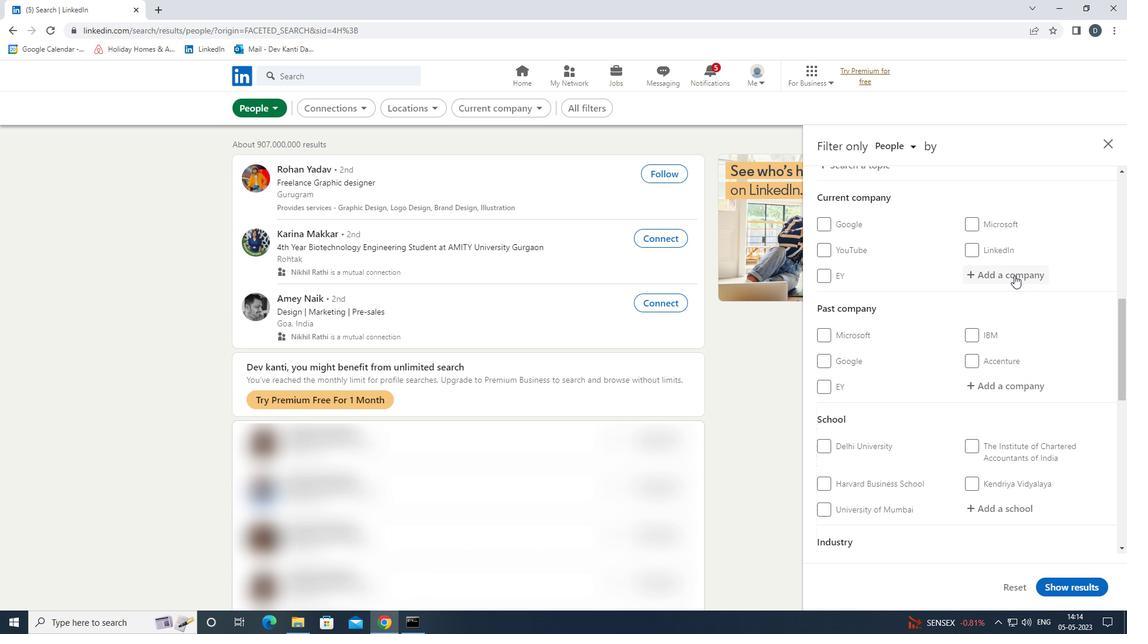 
Action: Mouse moved to (1014, 274)
Screenshot: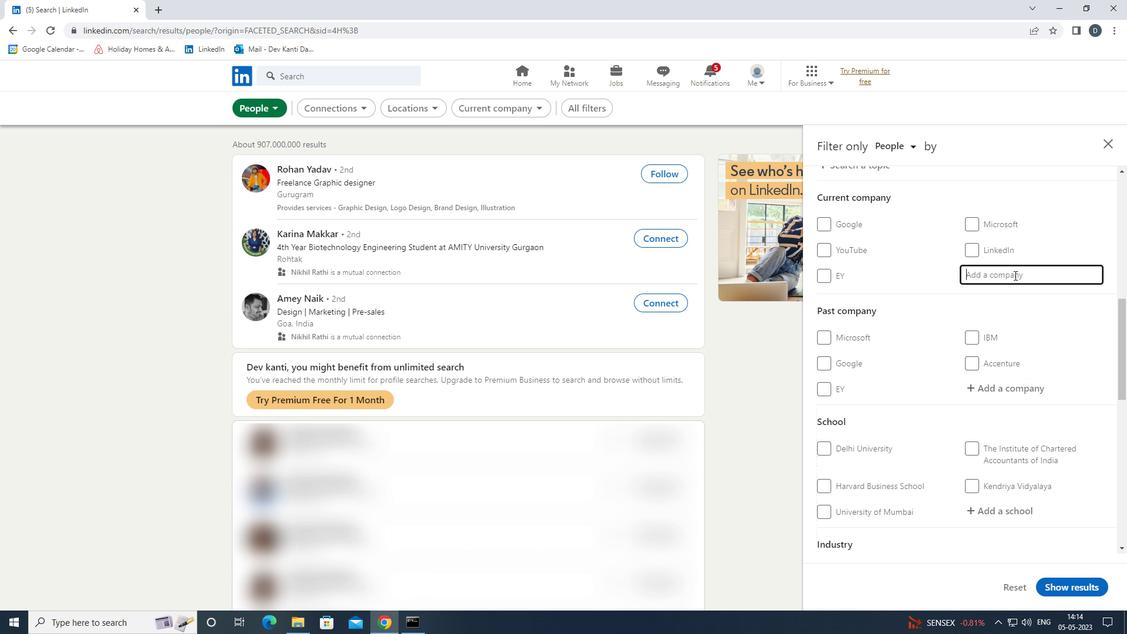 
Action: Key pressed <Key.shift><Key.shift><Key.shift><Key.shift><Key.shift><Key.shift><Key.shift><Key.shift><Key.shift><Key.shift><Key.shift><Key.shift><Key.shift><Key.shift><Key.shift><Key.shift>CAPILLARY<Key.space><Key.down><Key.enter>
Screenshot: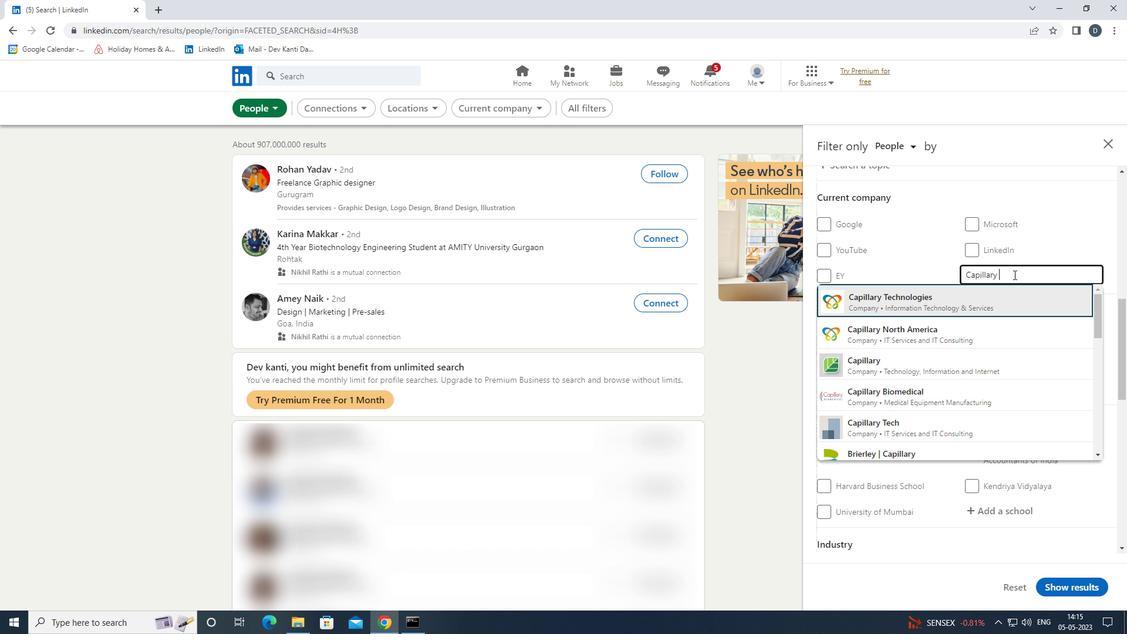 
Action: Mouse scrolled (1014, 274) with delta (0, 0)
Screenshot: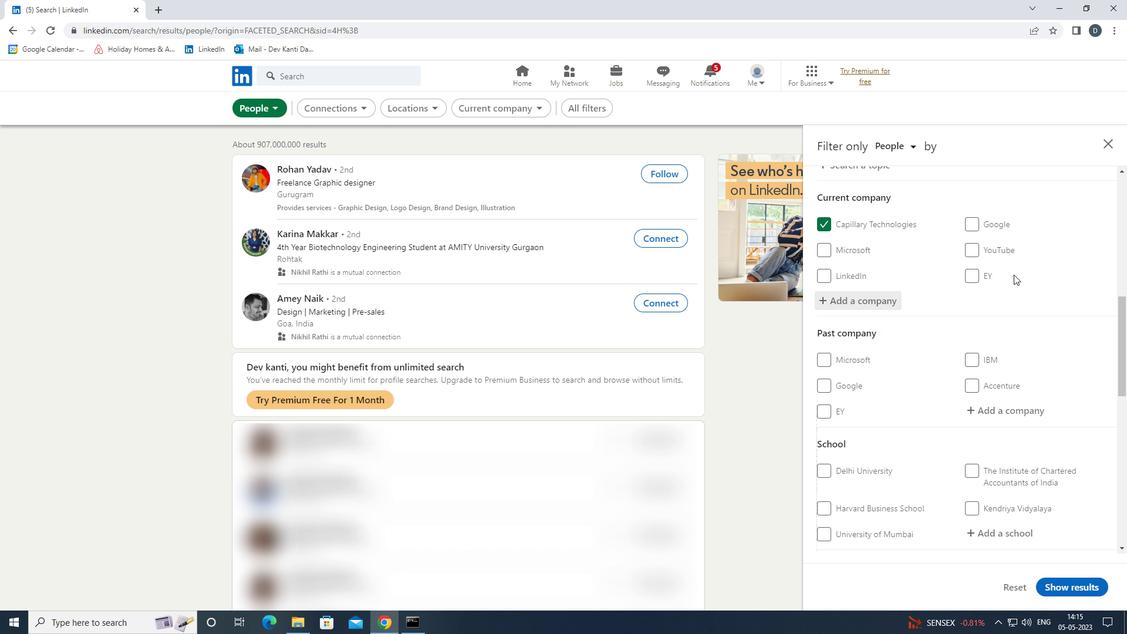 
Action: Mouse scrolled (1014, 274) with delta (0, 0)
Screenshot: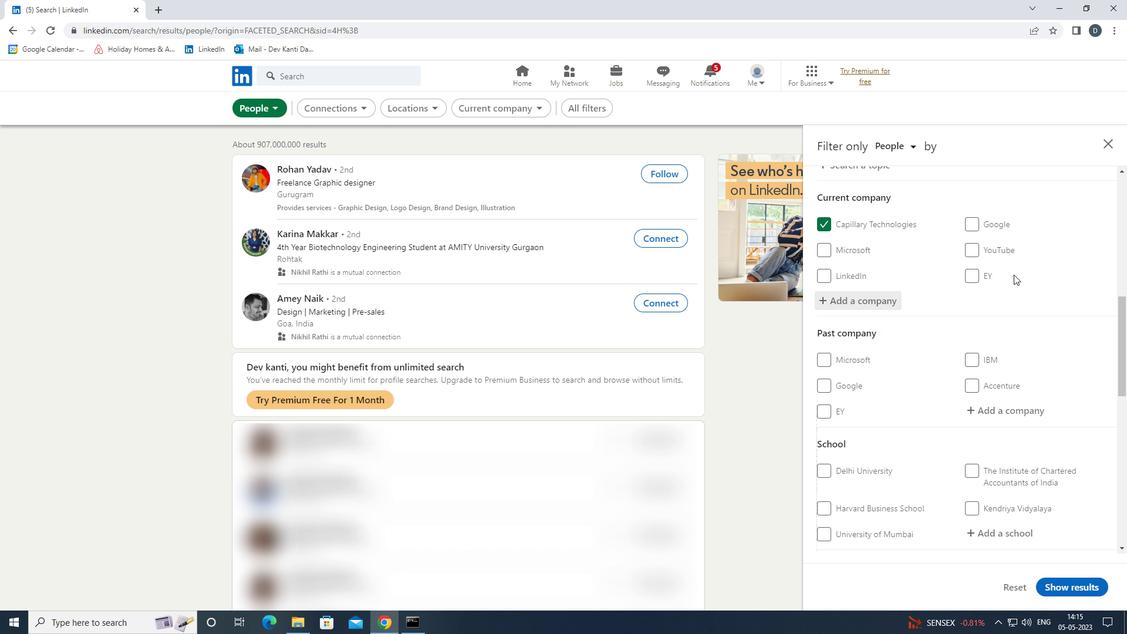 
Action: Mouse scrolled (1014, 274) with delta (0, 0)
Screenshot: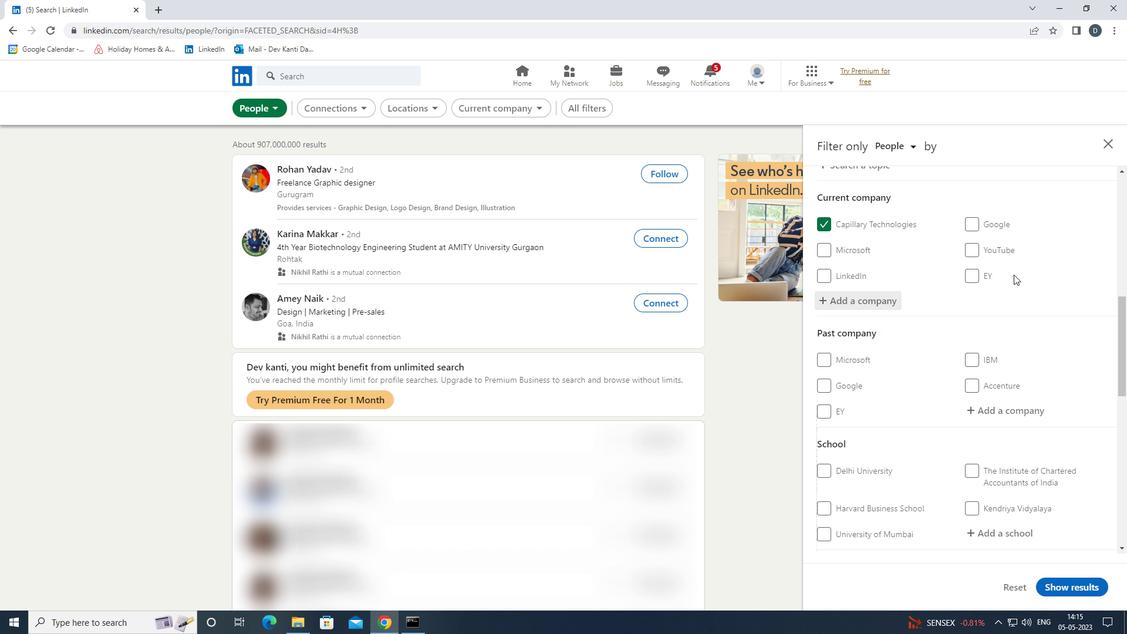 
Action: Mouse moved to (1013, 274)
Screenshot: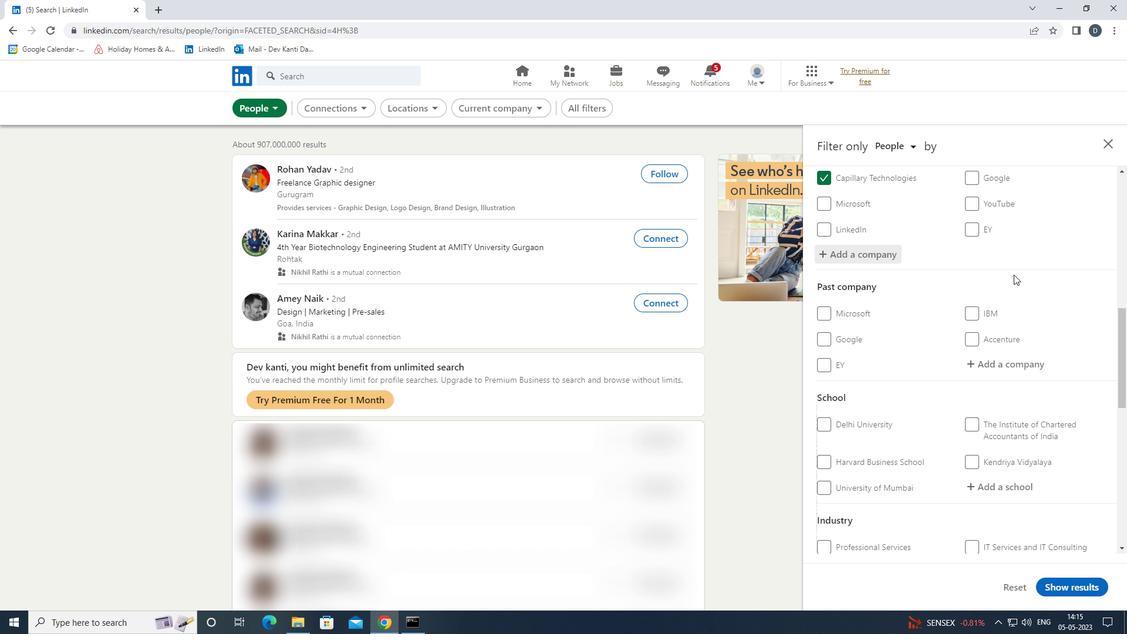 
Action: Mouse scrolled (1013, 274) with delta (0, 0)
Screenshot: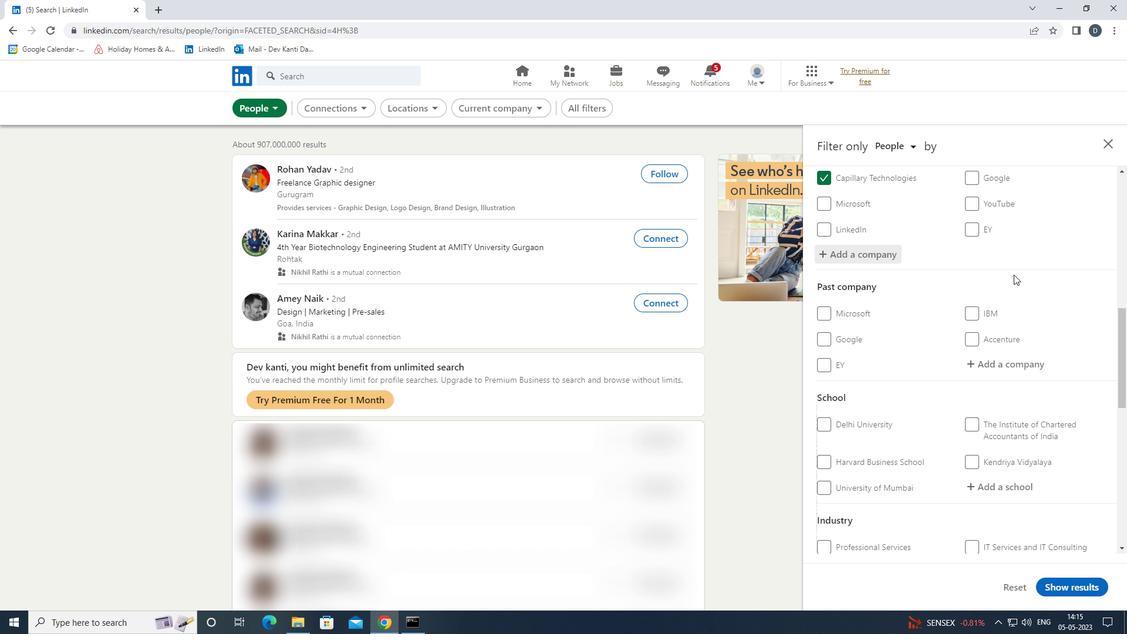 
Action: Mouse moved to (1006, 299)
Screenshot: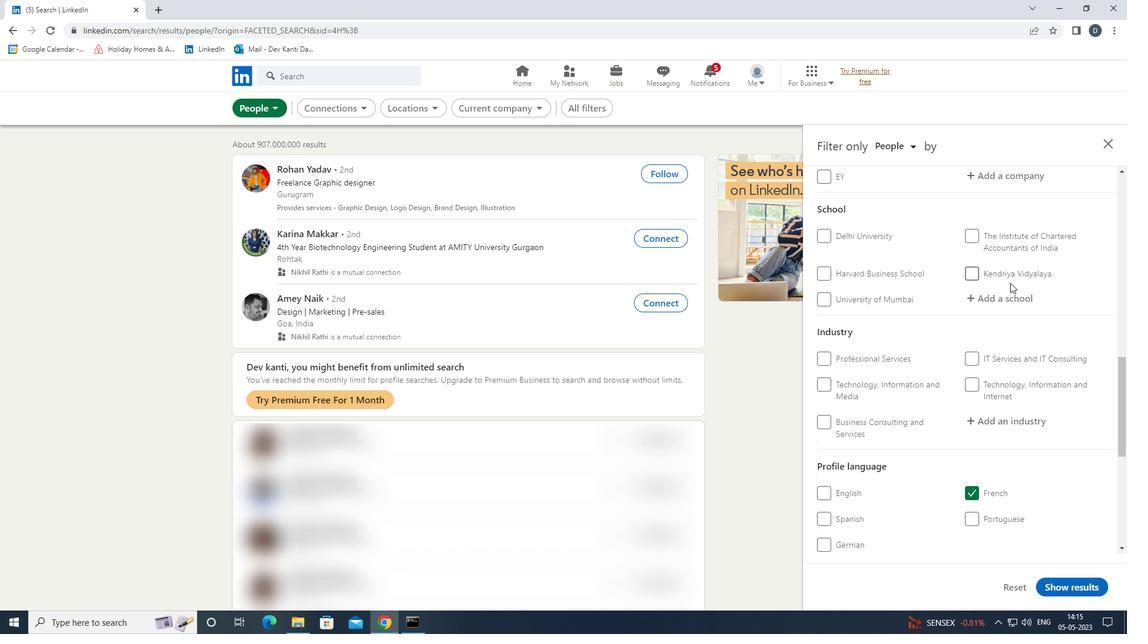 
Action: Mouse pressed left at (1006, 299)
Screenshot: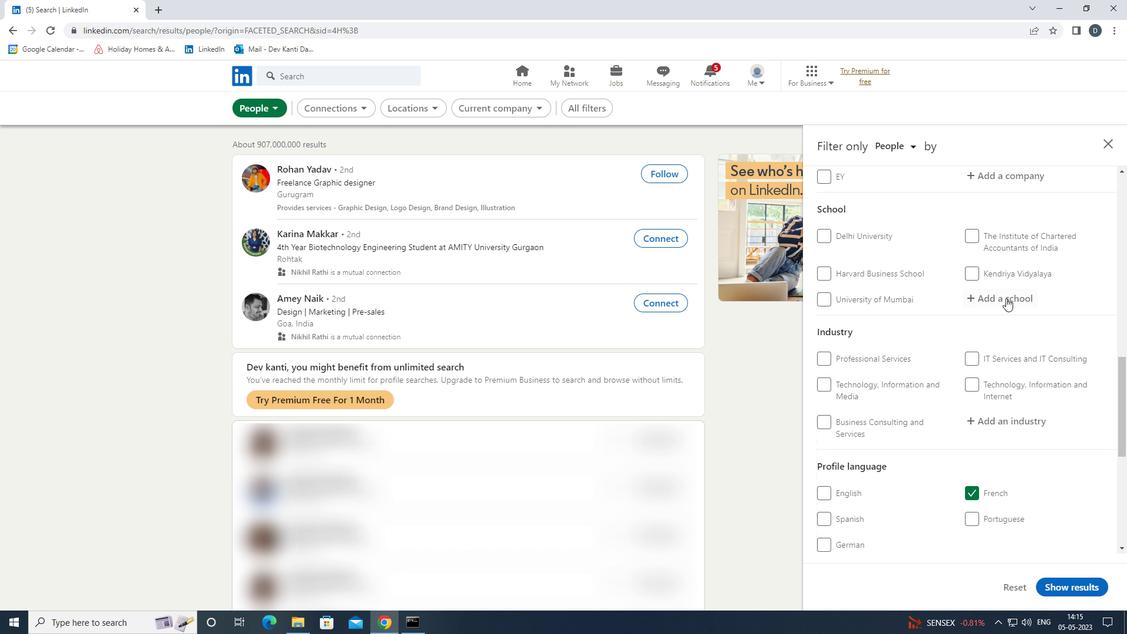 
Action: Key pressed <Key.shift><Key.shift><Key.shift><Key.shift><Key.shift><Key.shift>MAHATMA<Key.space><Key.shift>GANDHI<Key.space><Key.shift>KASHI<Key.space><Key.shift>VIDYAPEETH<Key.down><Key.enter>
Screenshot: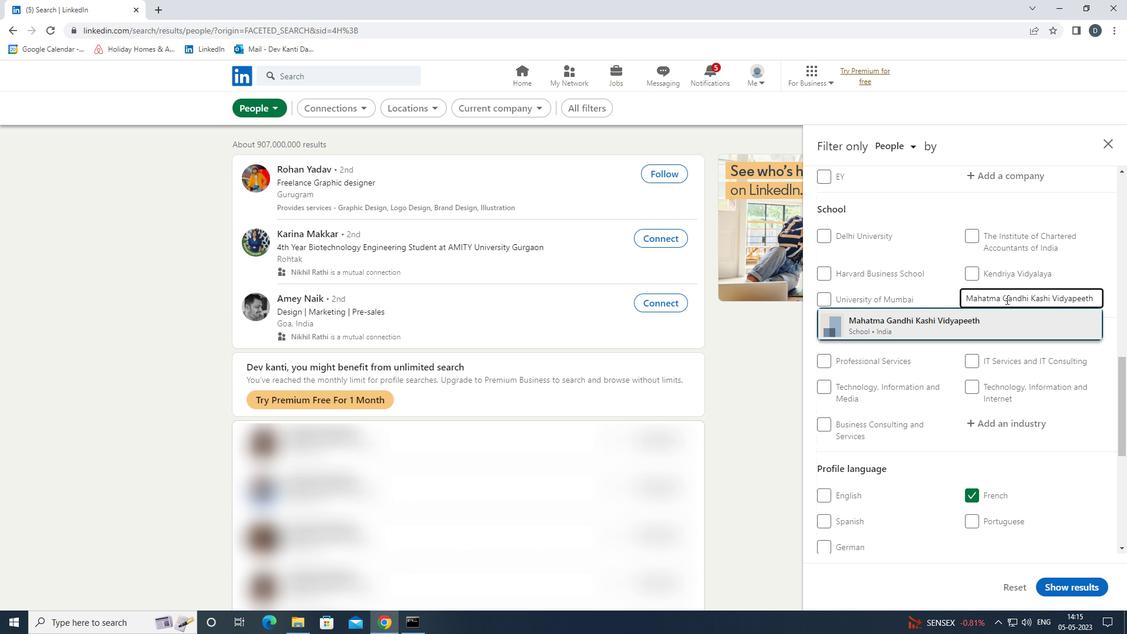 
Action: Mouse scrolled (1006, 298) with delta (0, 0)
Screenshot: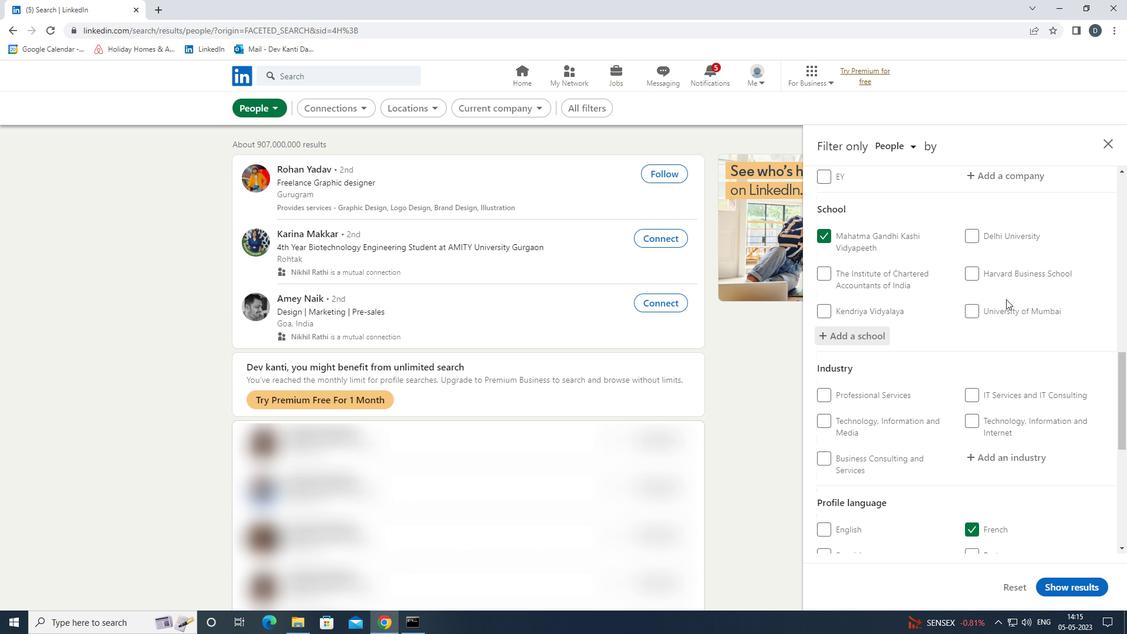 
Action: Mouse scrolled (1006, 298) with delta (0, 0)
Screenshot: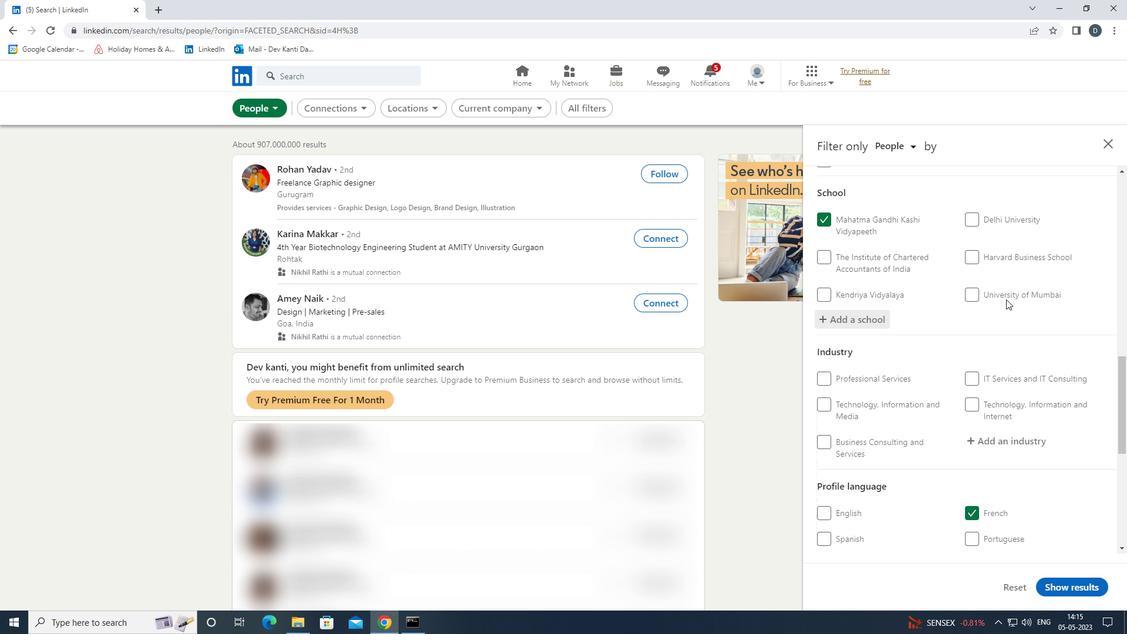 
Action: Mouse moved to (1004, 331)
Screenshot: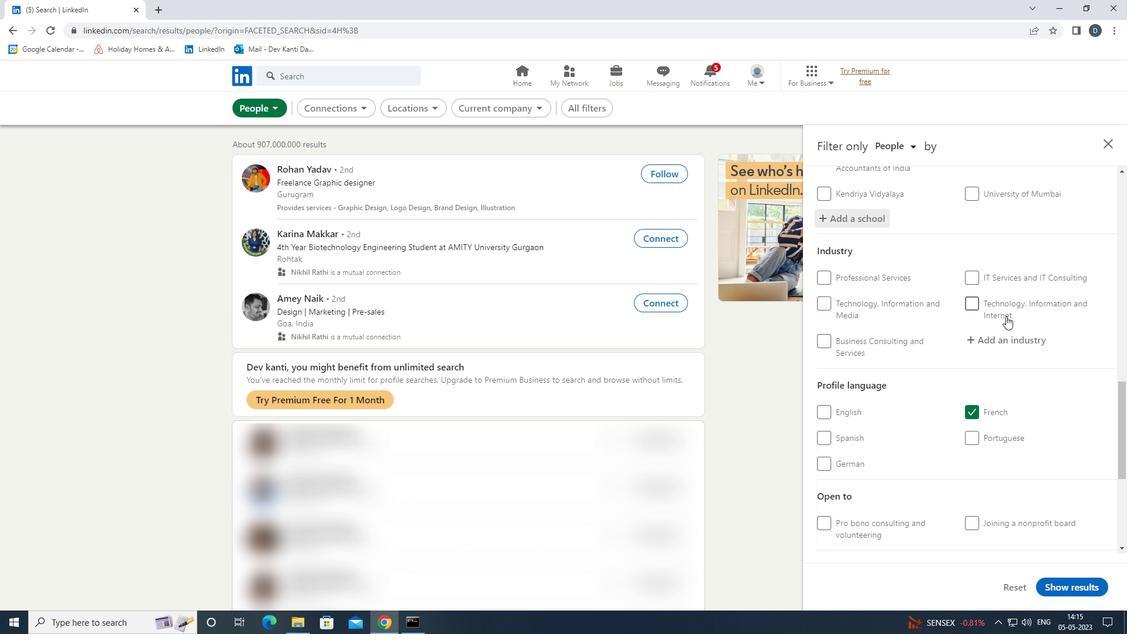 
Action: Mouse pressed left at (1004, 331)
Screenshot: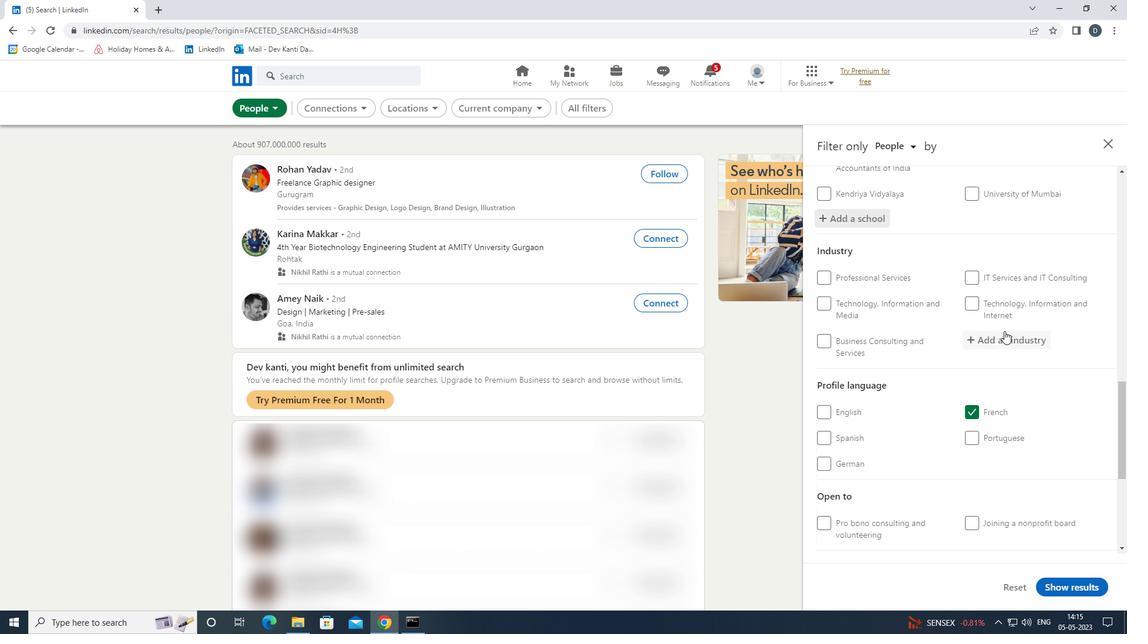 
Action: Key pressed <Key.shift>EVENT<Key.space><Key.shift><Key.down><Key.down><Key.down><Key.down><Key.down><Key.left><Key.down><Key.down><Key.right><Key.shift><Key.shift><Key.shift><Key.shift><Key.shift><Key.shift><Key.shift><Key.shift><Key.shift><Key.shift><Key.shift><Key.shift><Key.shift><Key.shift><Key.backspace>S<Key.down><Key.enter>
Screenshot: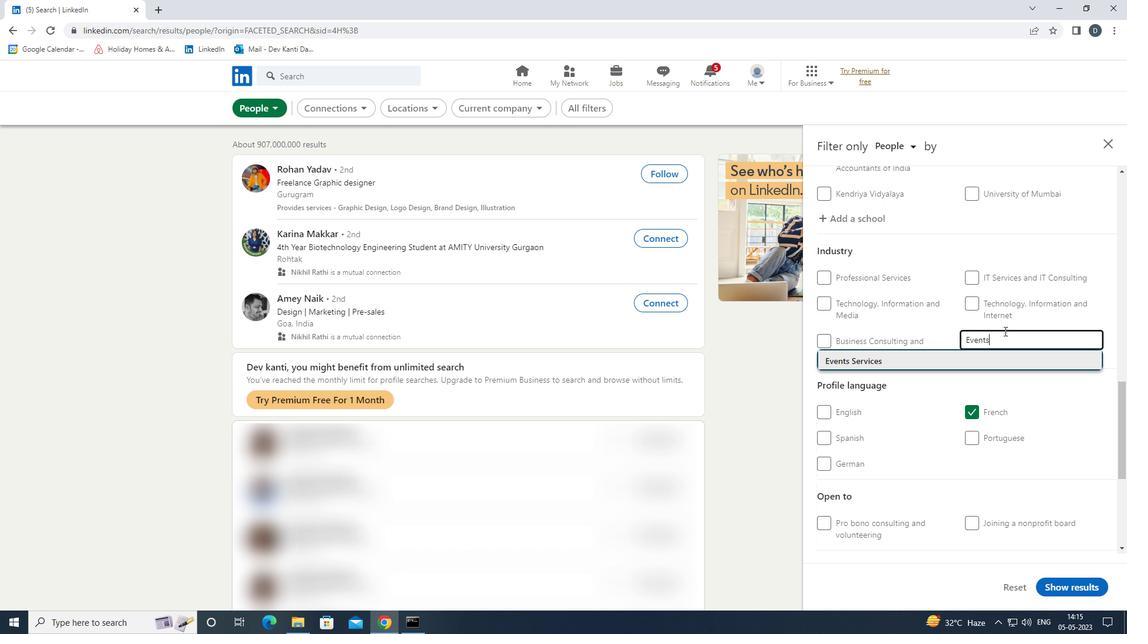 
Action: Mouse moved to (1004, 330)
Screenshot: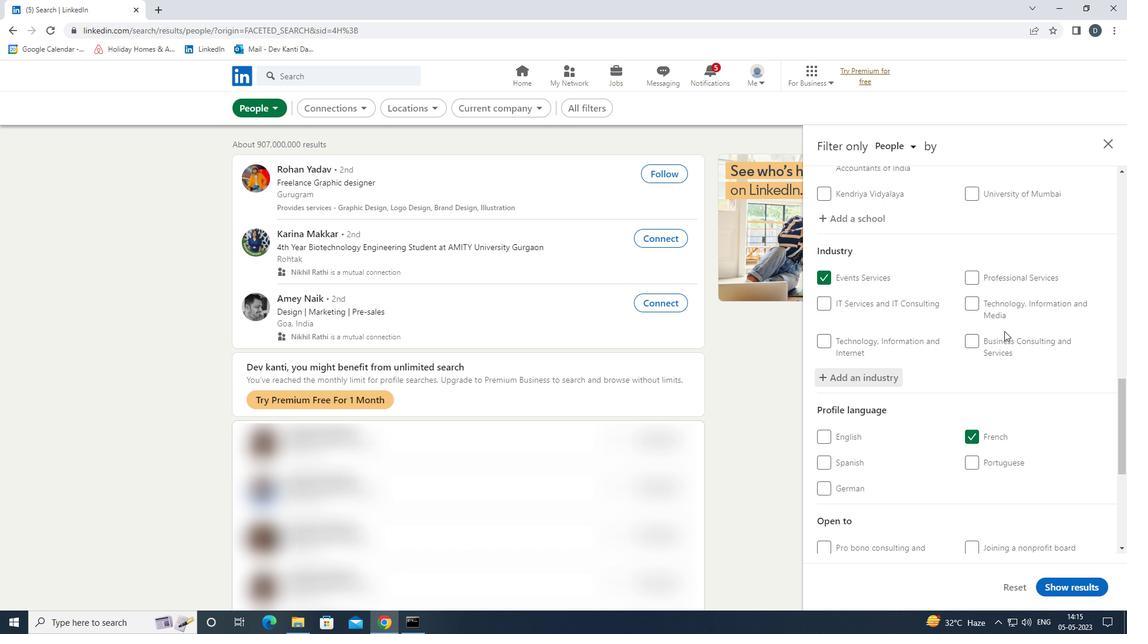 
Action: Mouse scrolled (1004, 330) with delta (0, 0)
Screenshot: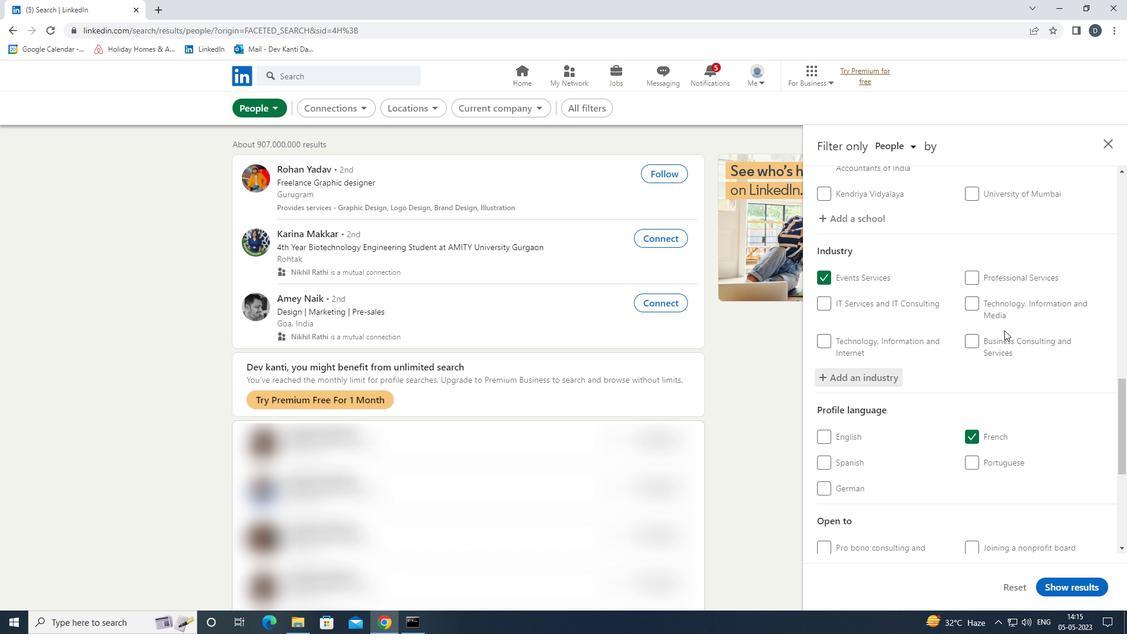 
Action: Mouse scrolled (1004, 330) with delta (0, 0)
Screenshot: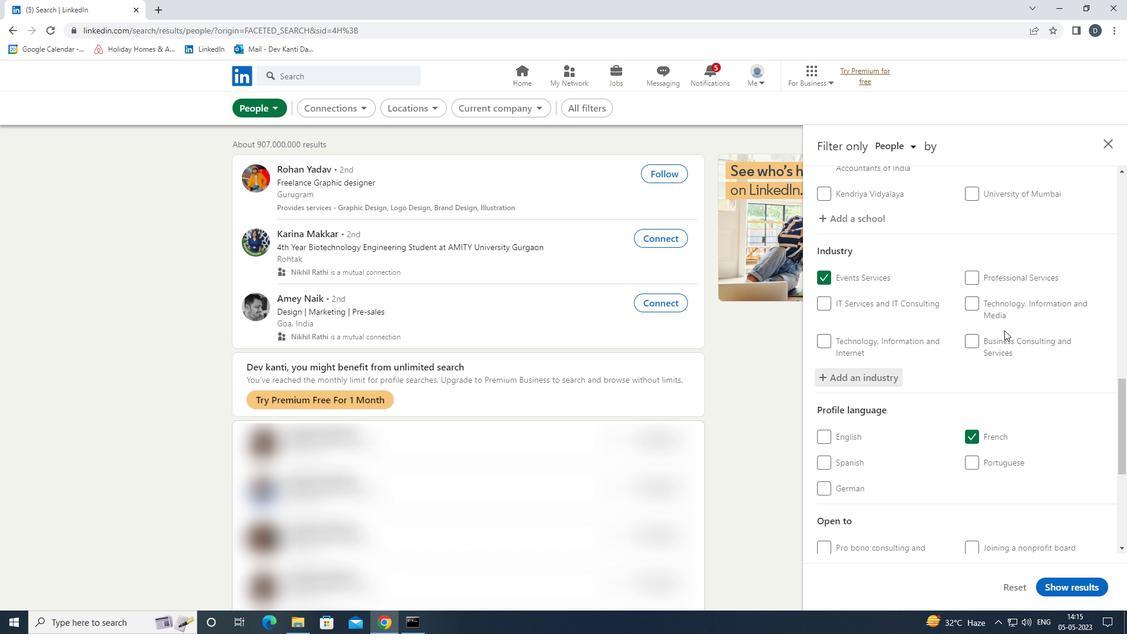 
Action: Mouse scrolled (1004, 330) with delta (0, 0)
Screenshot: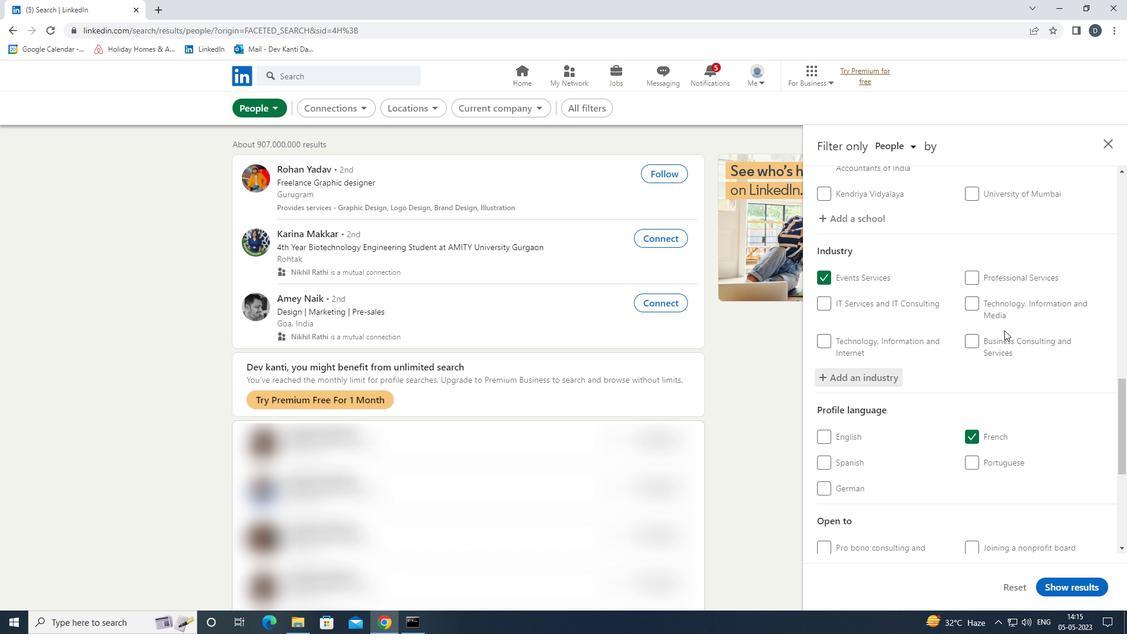 
Action: Mouse scrolled (1004, 330) with delta (0, 0)
Screenshot: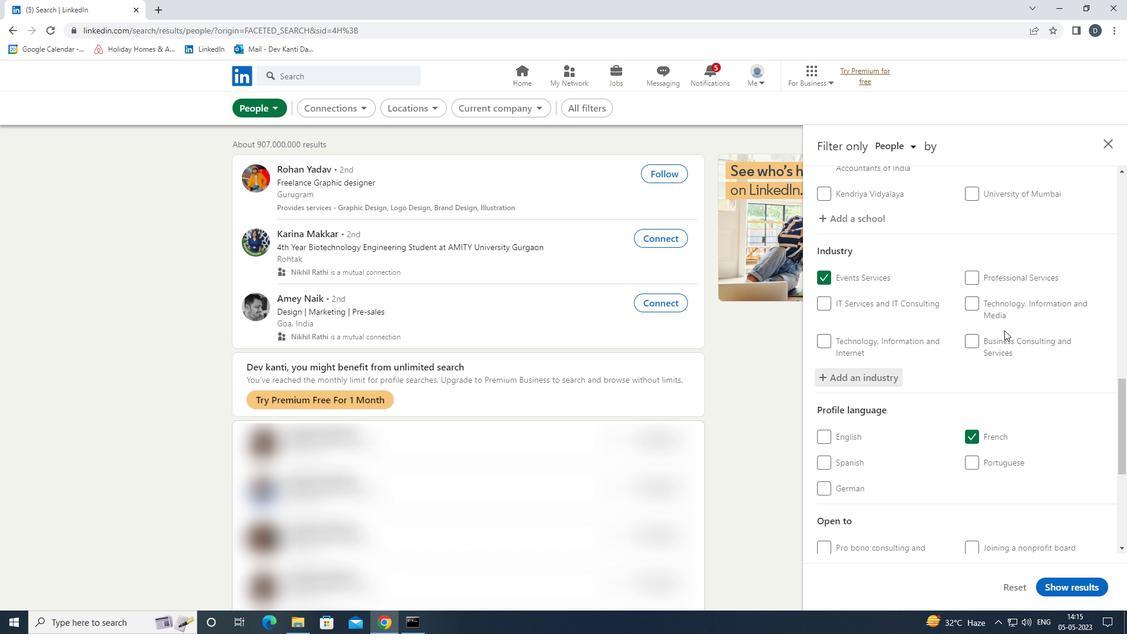 
Action: Mouse moved to (1010, 426)
Screenshot: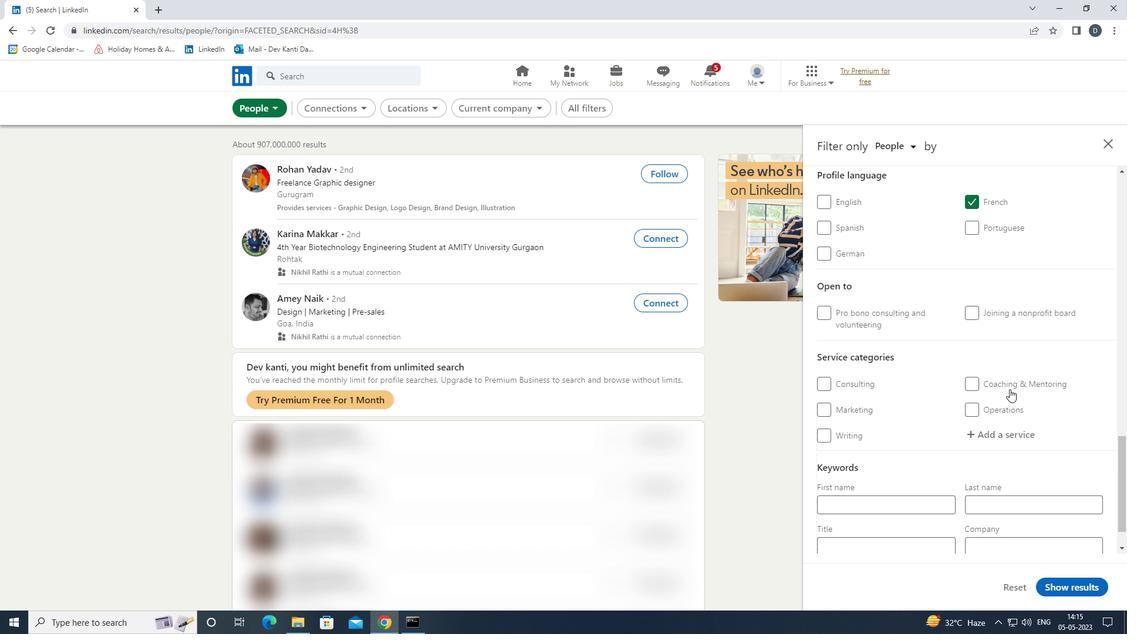 
Action: Mouse pressed left at (1010, 426)
Screenshot: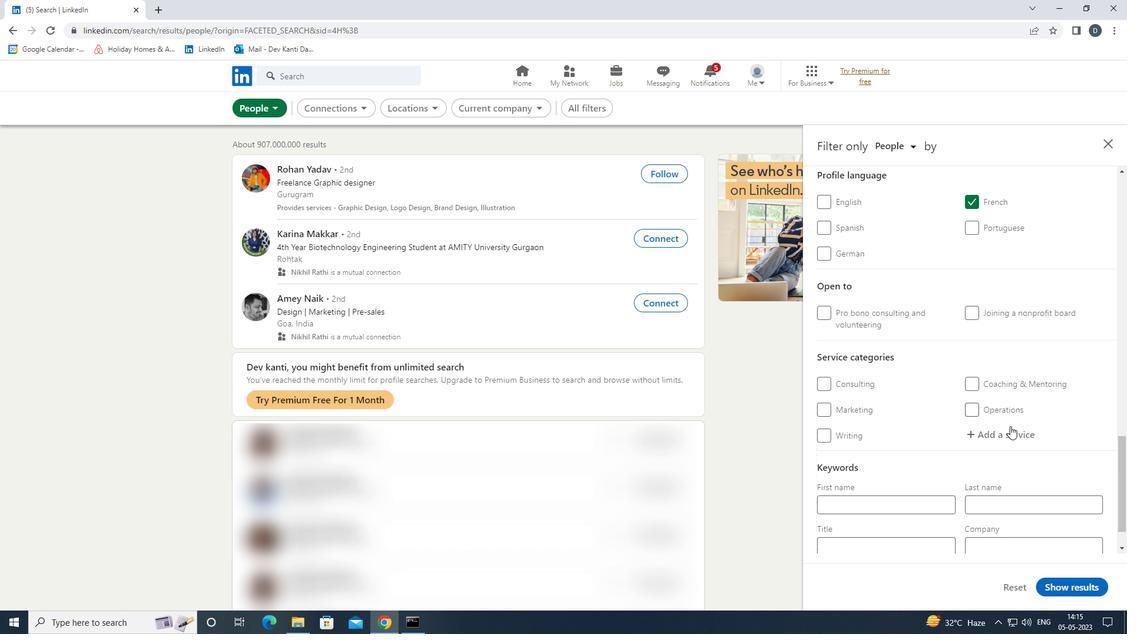 
Action: Key pressed <Key.shift>AUTO<Key.space><Key.shift><Key.shift><Key.shift><Key.shift><Key.shift><Key.shift><Key.shift><Key.shift><Key.shift>INSU<Key.down><Key.enter>
Screenshot: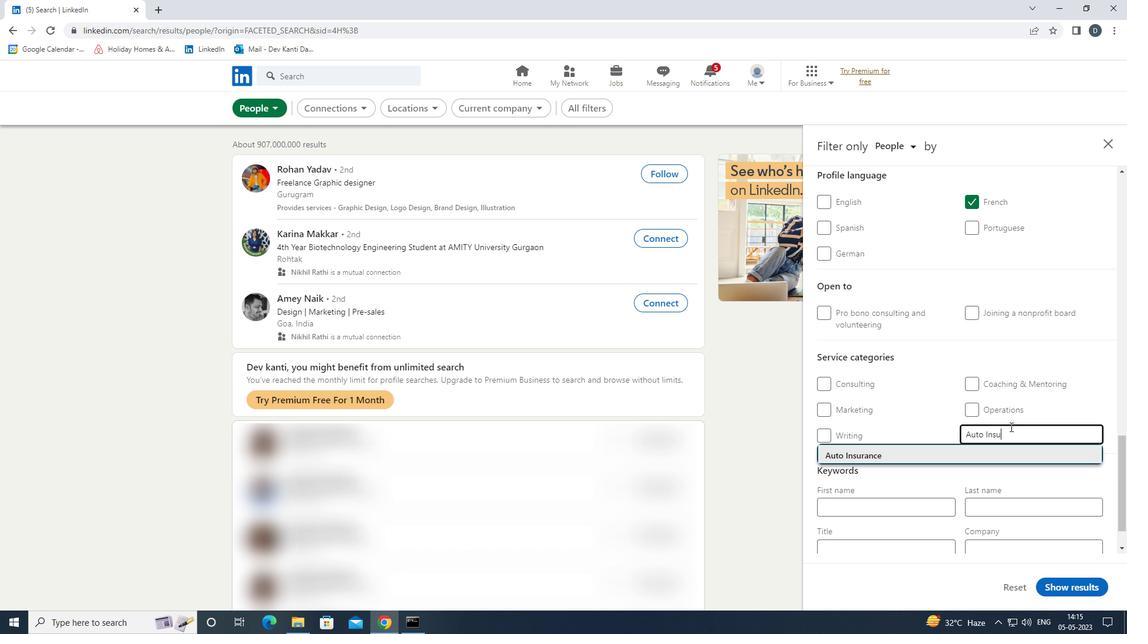 
Action: Mouse scrolled (1010, 426) with delta (0, 0)
Screenshot: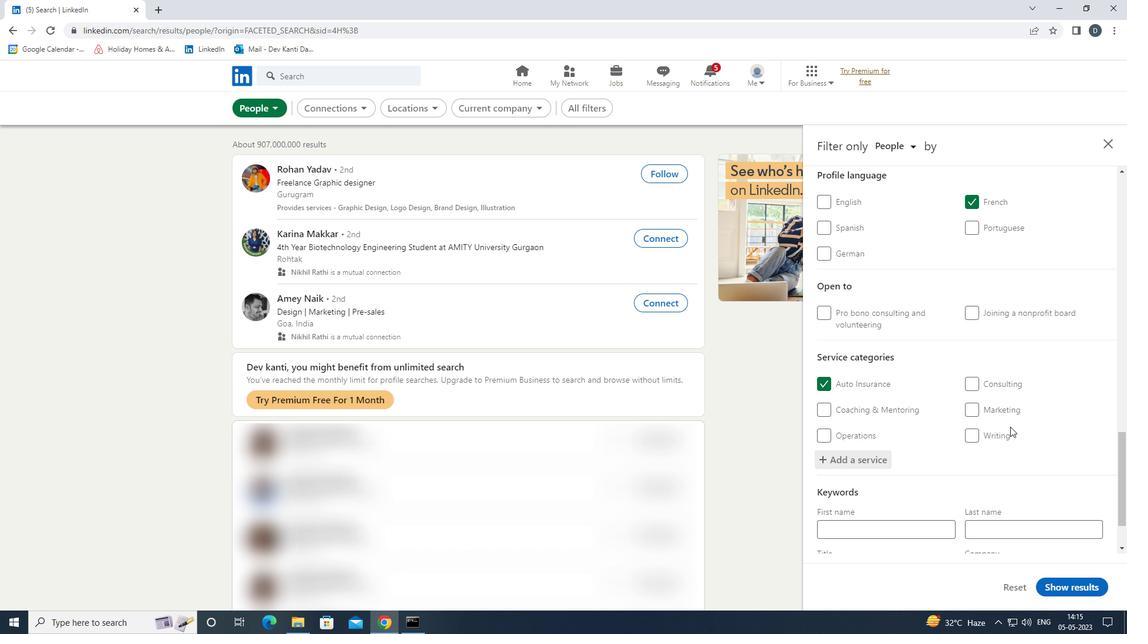 
Action: Mouse moved to (1009, 428)
Screenshot: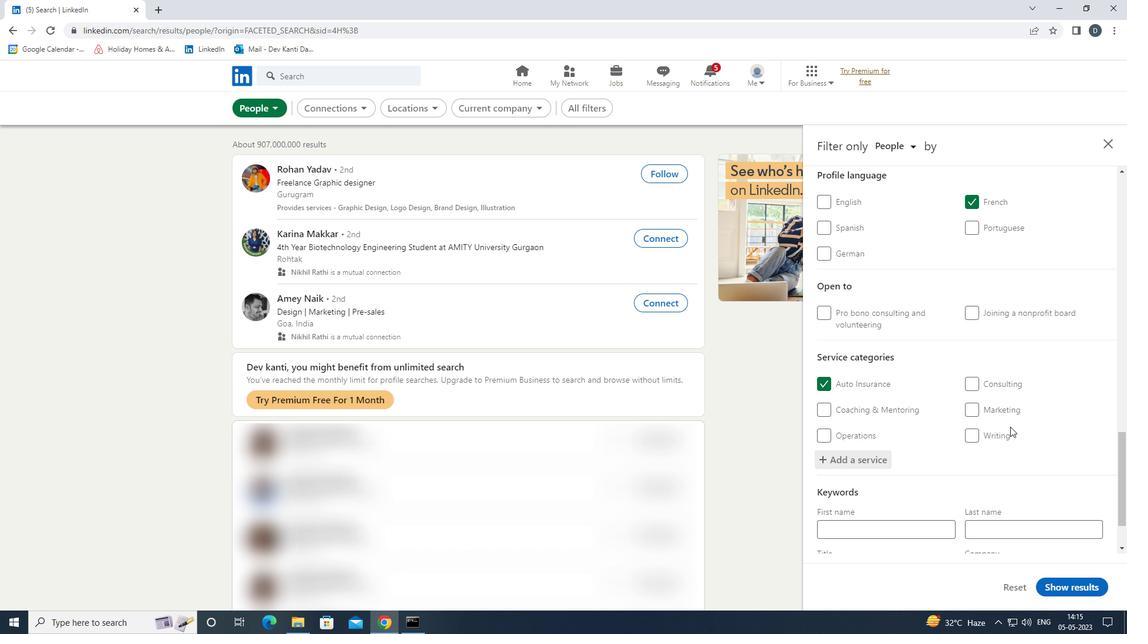 
Action: Mouse scrolled (1009, 427) with delta (0, 0)
Screenshot: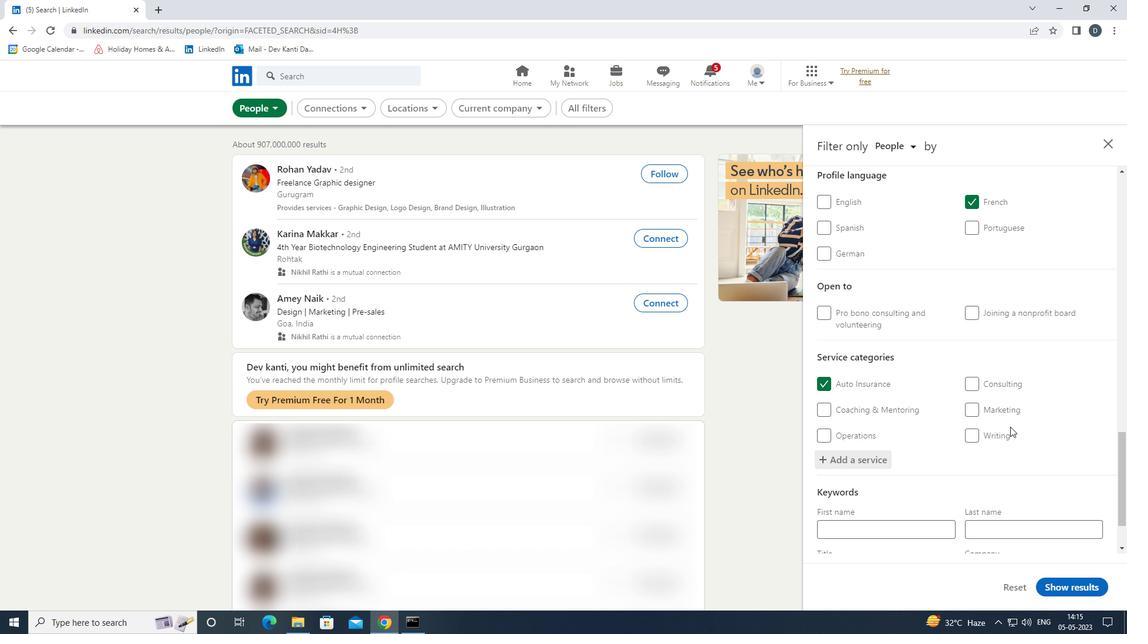 
Action: Mouse moved to (1007, 430)
Screenshot: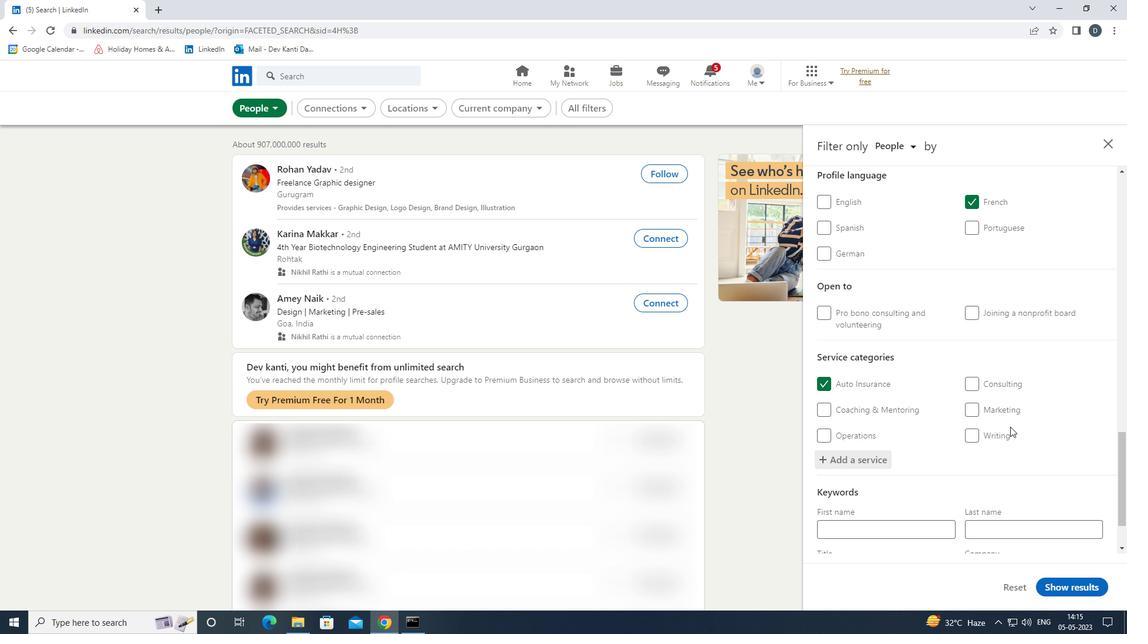 
Action: Mouse scrolled (1007, 429) with delta (0, 0)
Screenshot: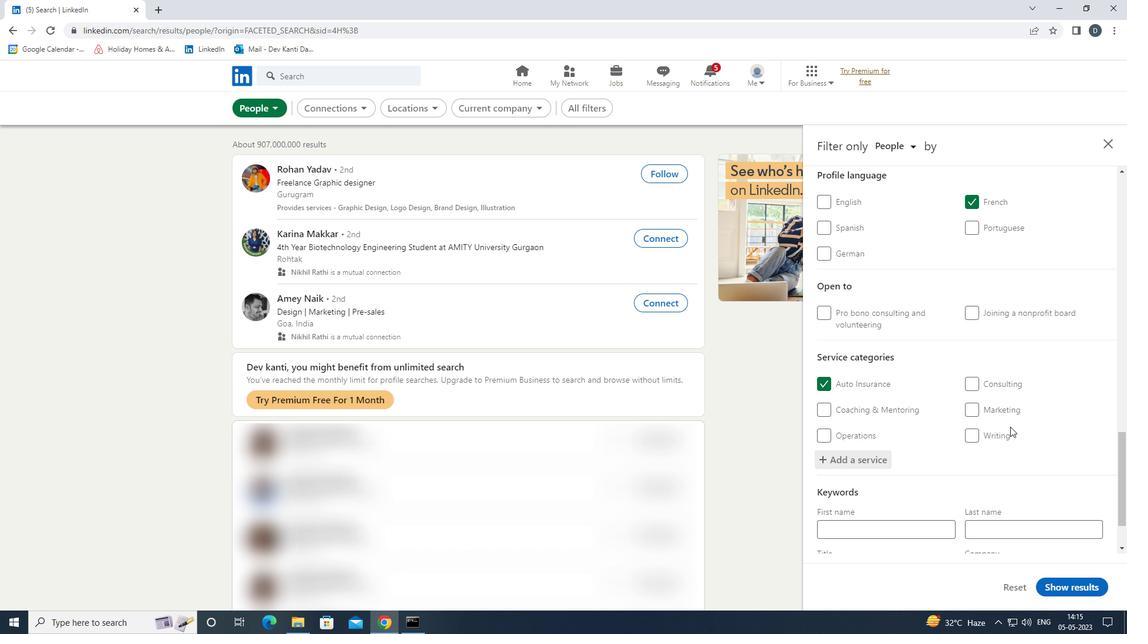 
Action: Mouse moved to (1002, 432)
Screenshot: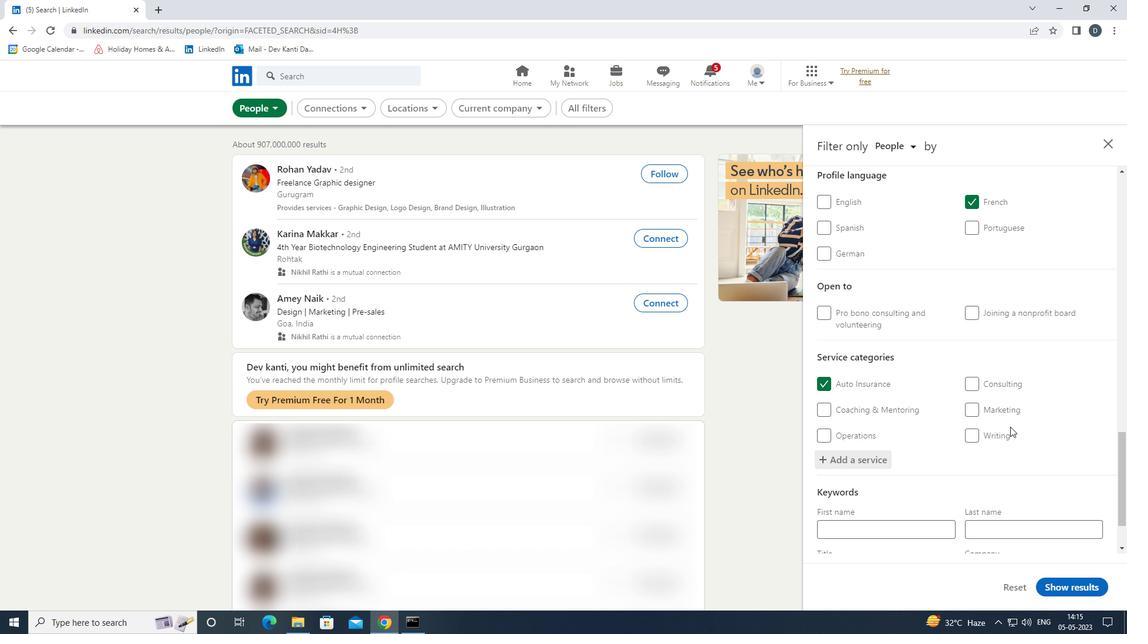 
Action: Mouse scrolled (1002, 432) with delta (0, 0)
Screenshot: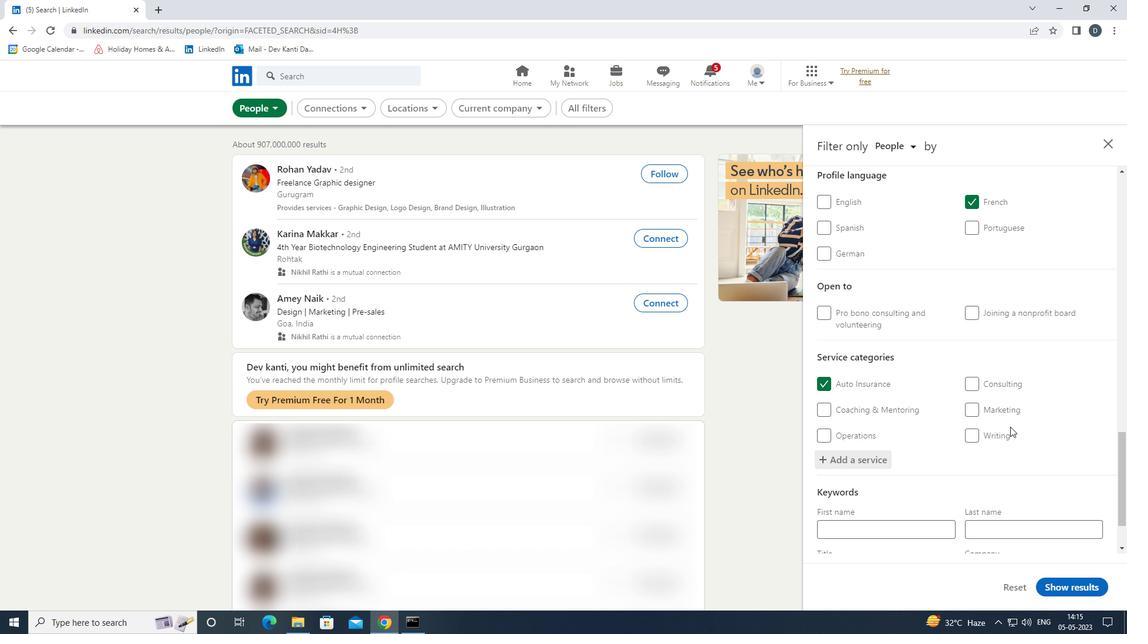 
Action: Mouse moved to (941, 500)
Screenshot: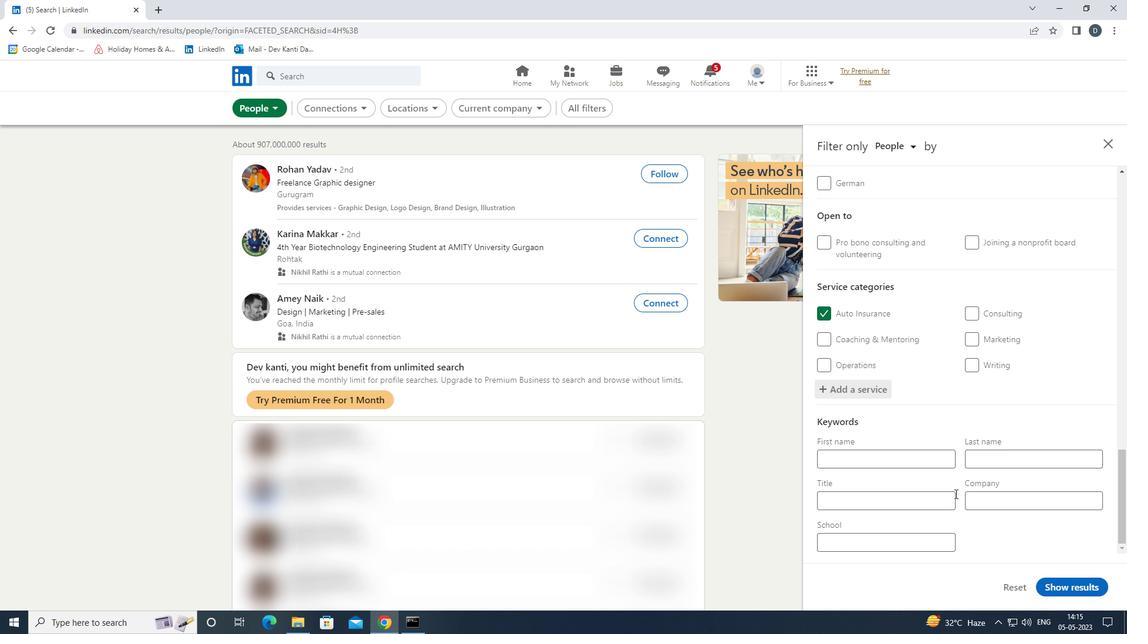 
Action: Mouse pressed left at (941, 500)
Screenshot: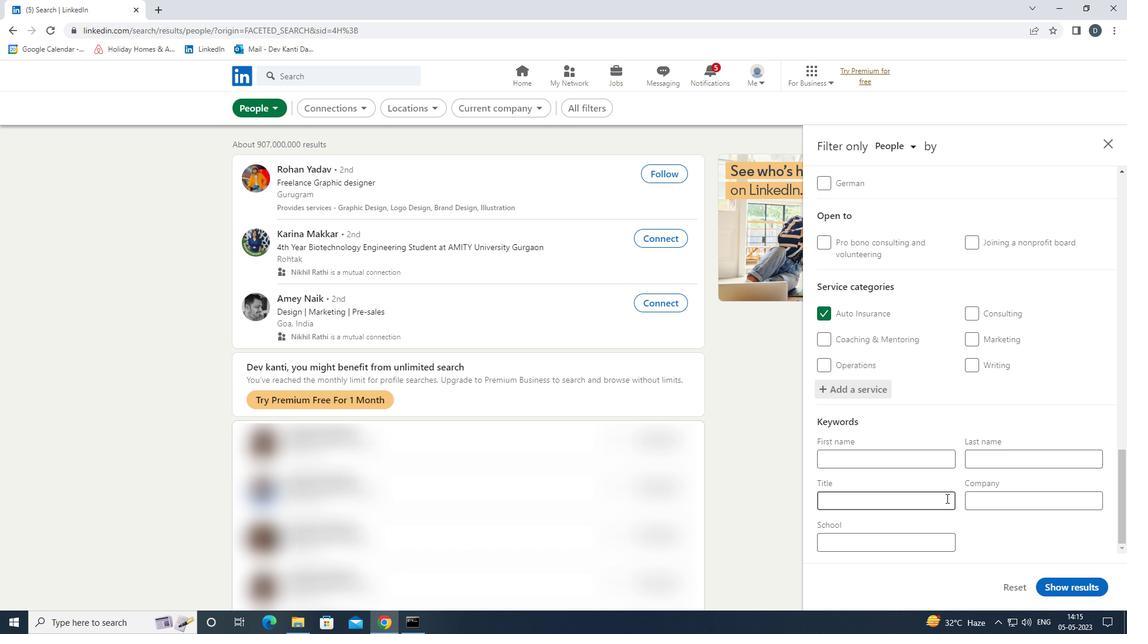
Action: Key pressed <Key.shift>SALES<Key.space><Key.shift><Key.shift><Key.shift><Key.shift><Key.shift><Key.shift>ENGINEER
Screenshot: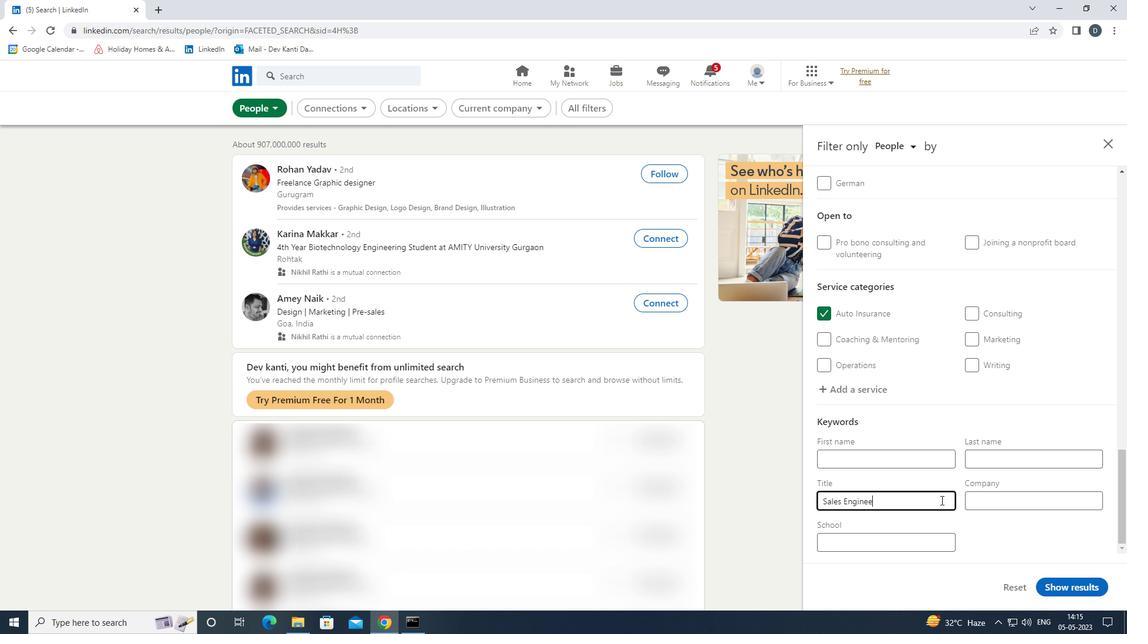 
Action: Mouse moved to (1077, 586)
Screenshot: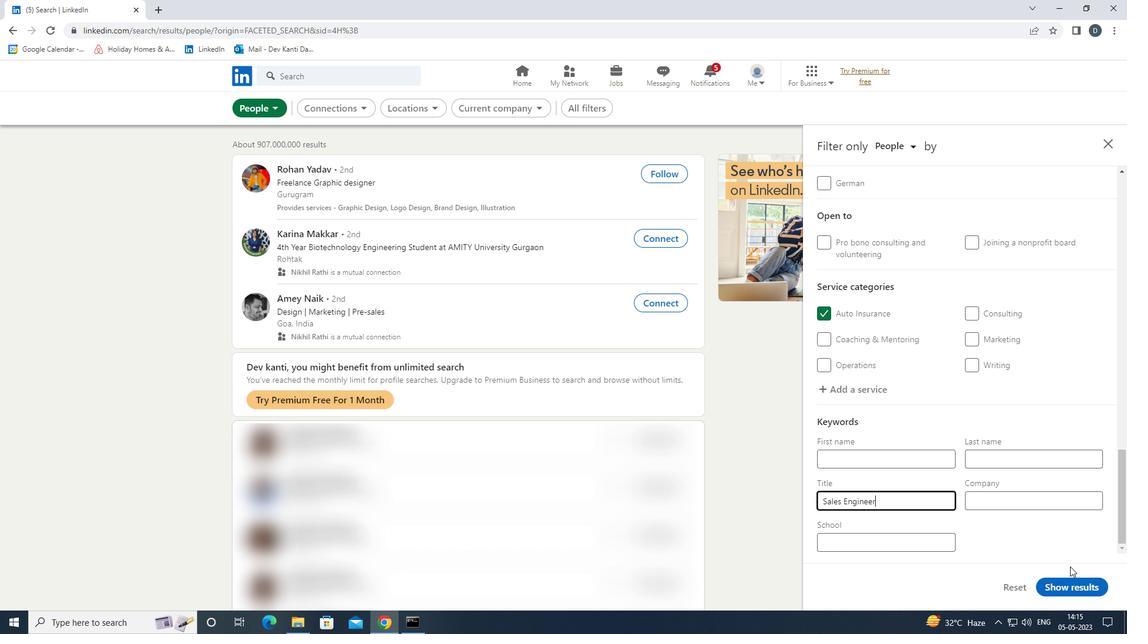 
Action: Mouse pressed left at (1077, 586)
Screenshot: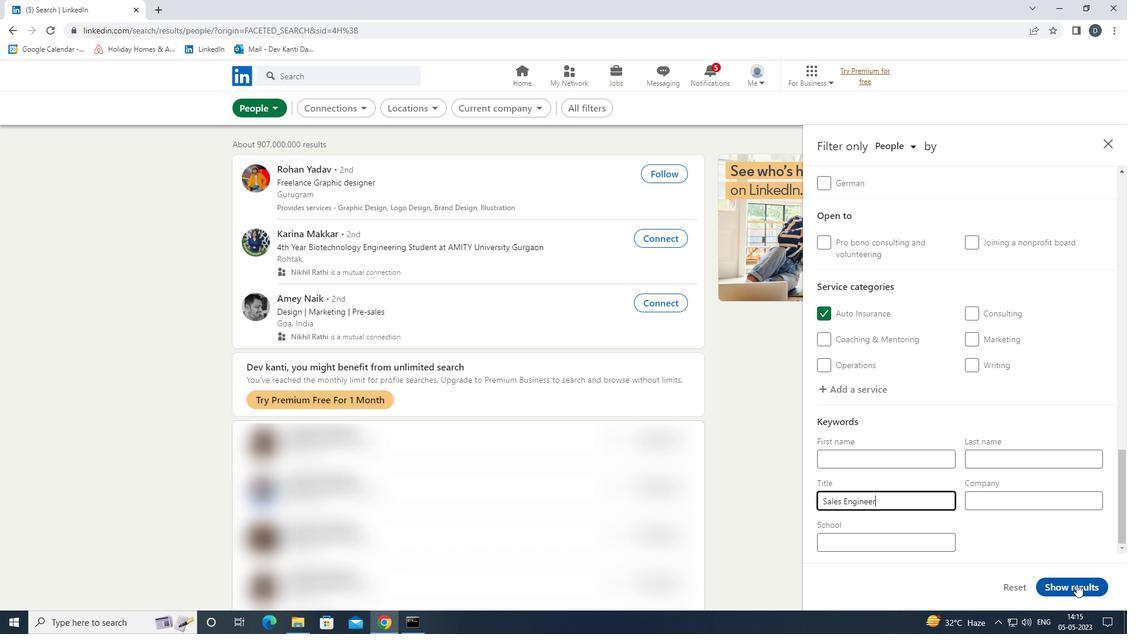 
Action: Mouse moved to (1037, 511)
Screenshot: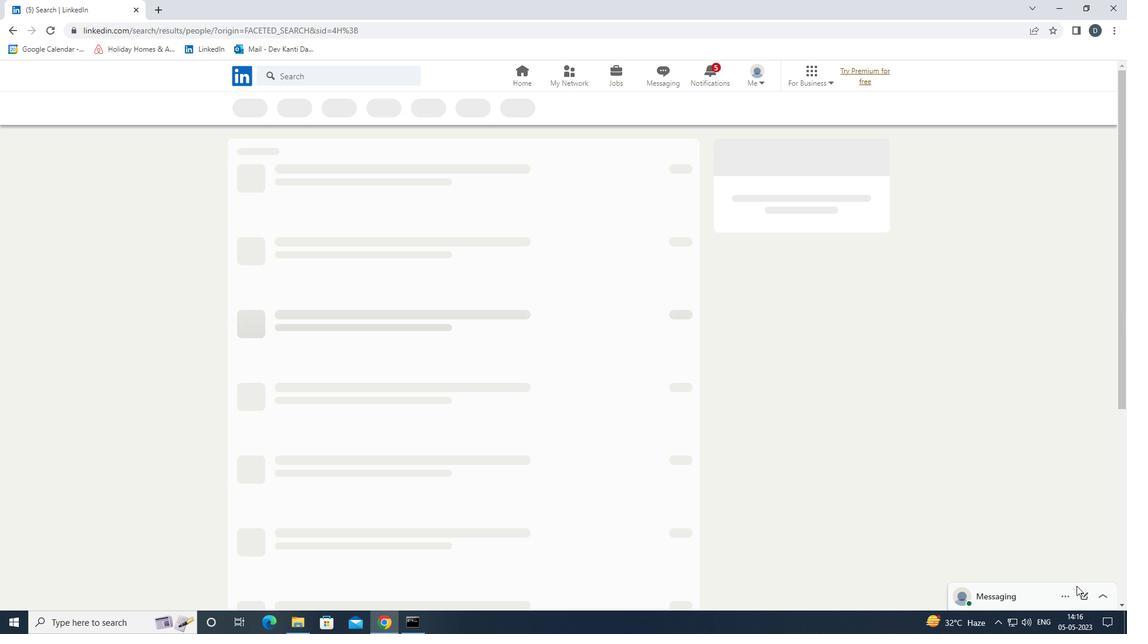 
